 Task: Font style For heading Use Aparajita with Light dark cornflower blue 2 colour & bold. font size for heading '28 Pt. 'Change the font style of data to Arial Narrowand font size to  9 Pt. Change the alignment of both headline & data to  Align bottom. In the sheet  auditingSalesByProduct_2022
Action: Mouse moved to (53, 133)
Screenshot: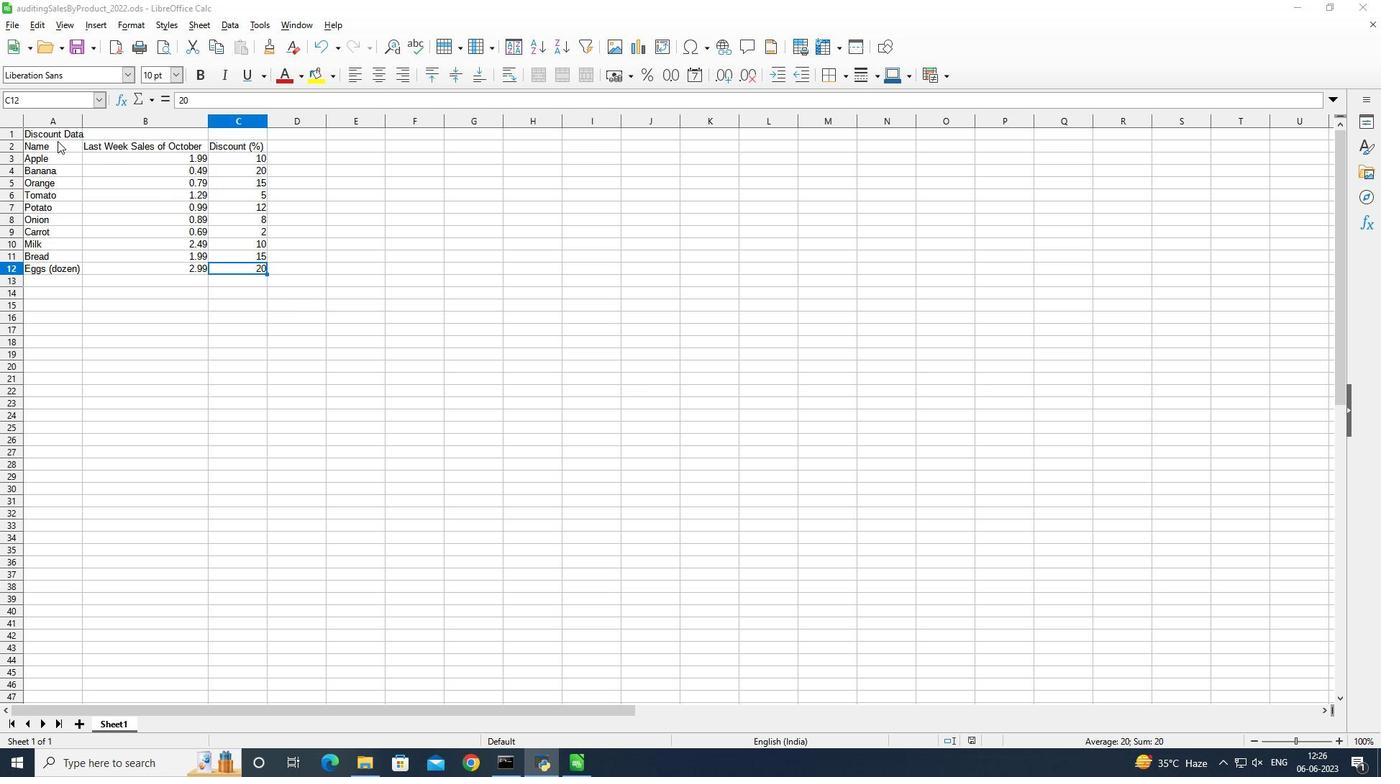 
Action: Mouse pressed left at (53, 133)
Screenshot: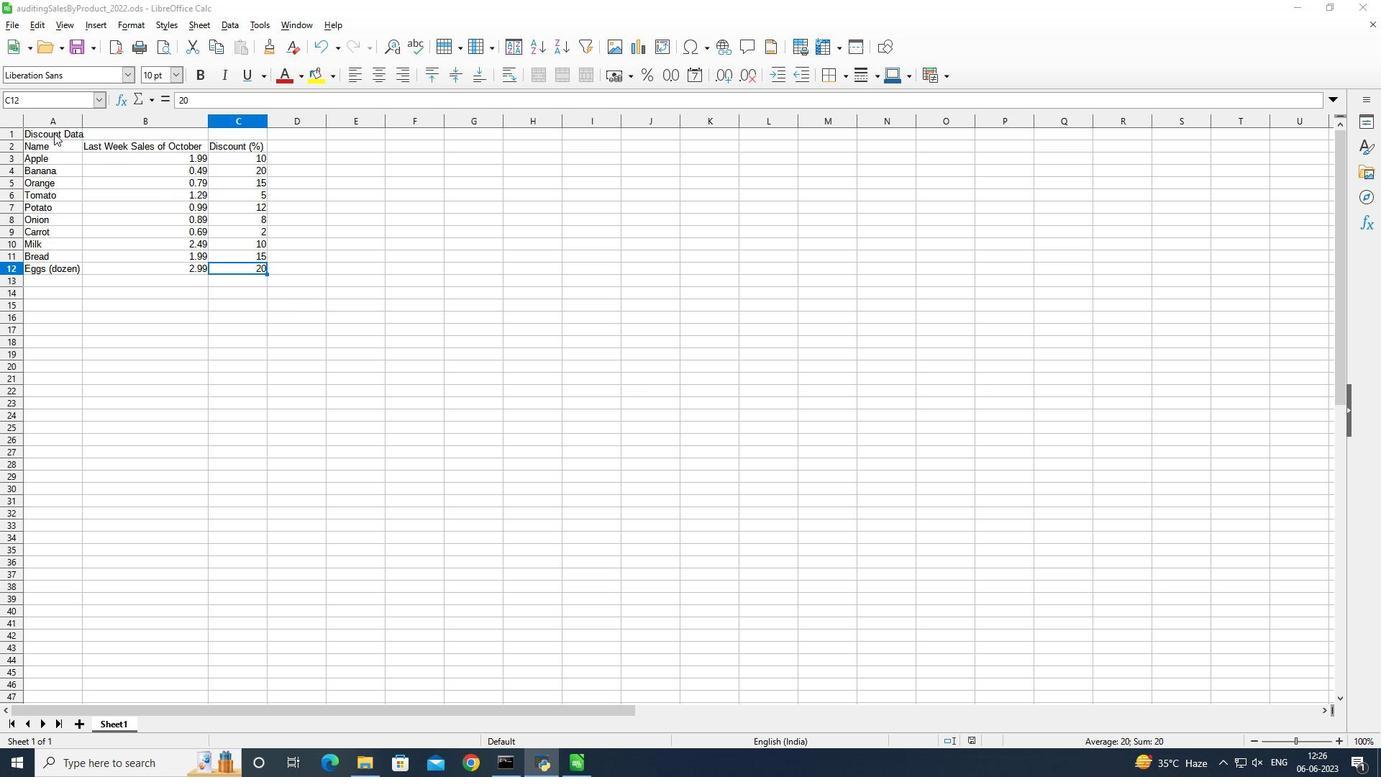 
Action: Mouse moved to (133, 78)
Screenshot: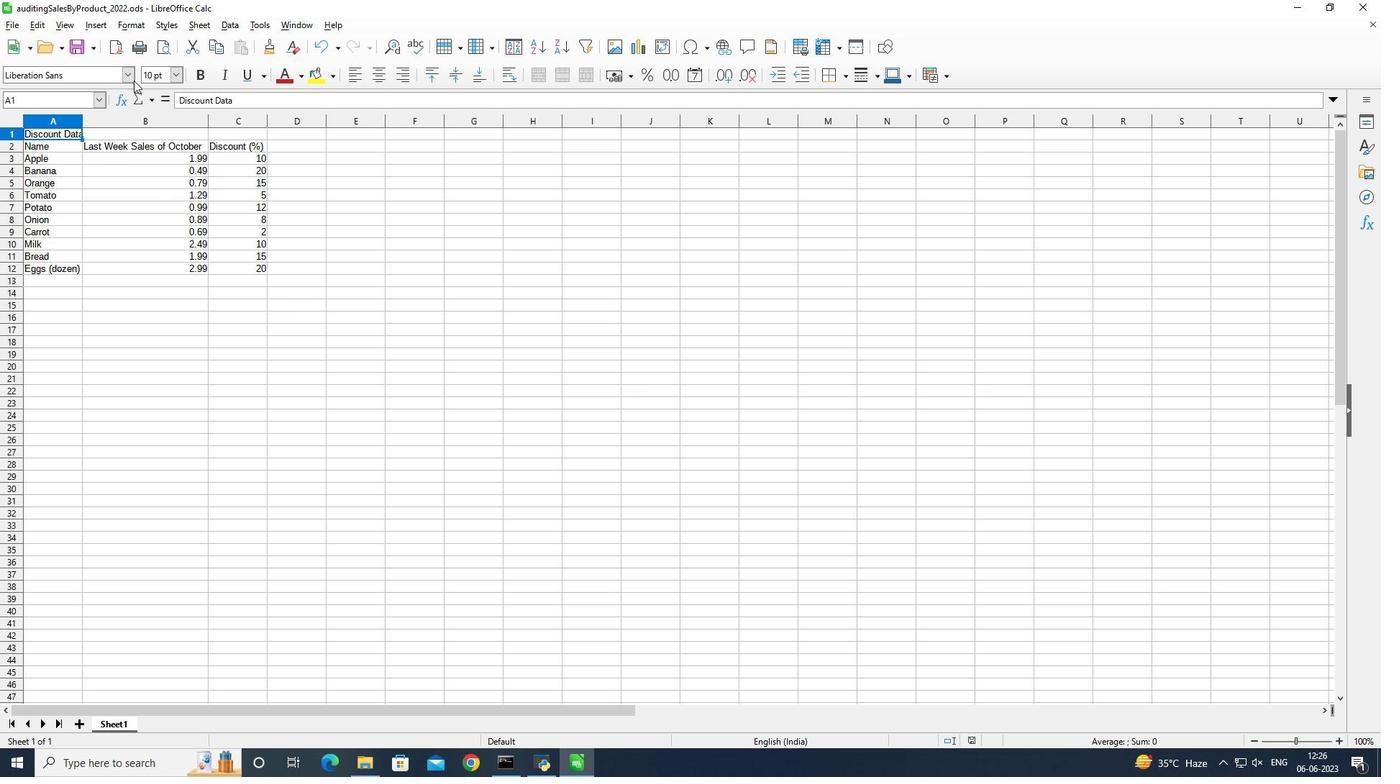 
Action: Mouse pressed left at (133, 78)
Screenshot: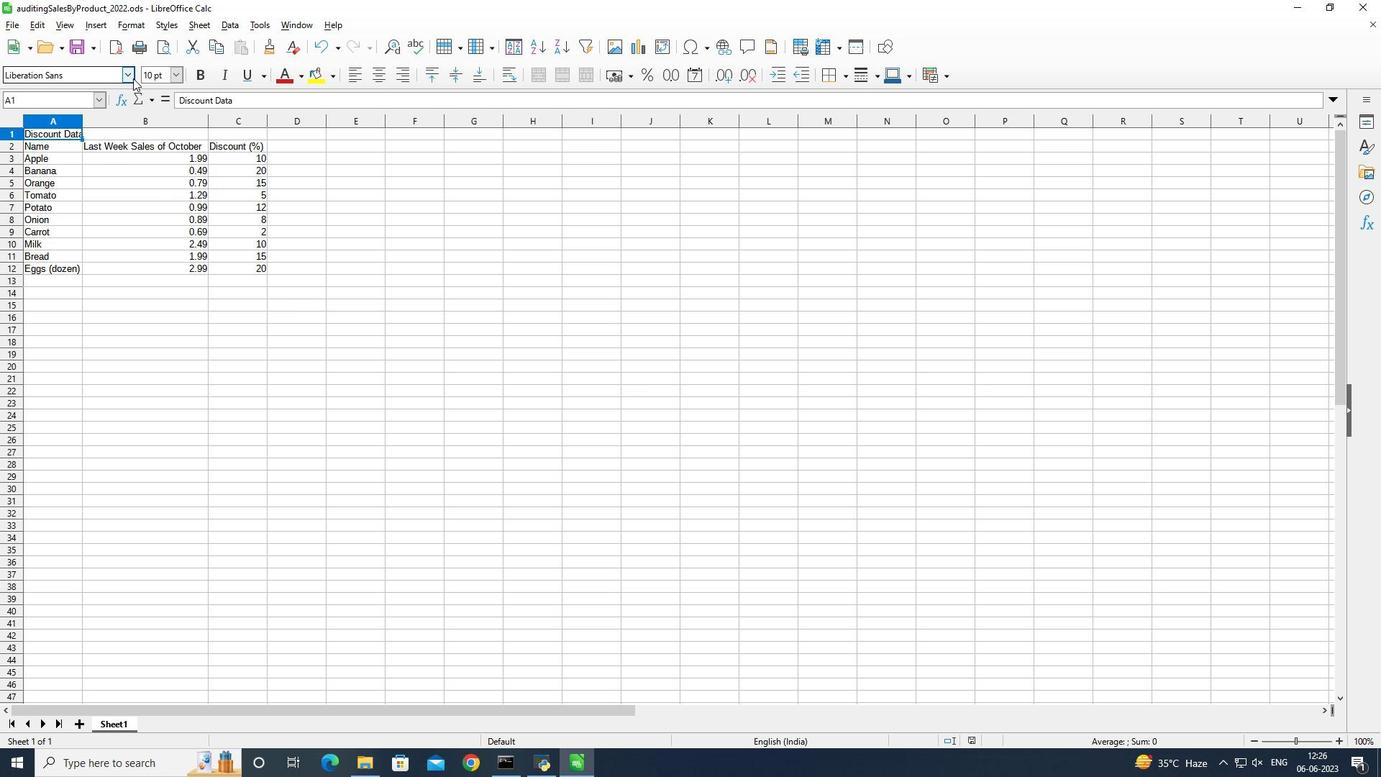 
Action: Key pressed aparajita<Key.enter>
Screenshot: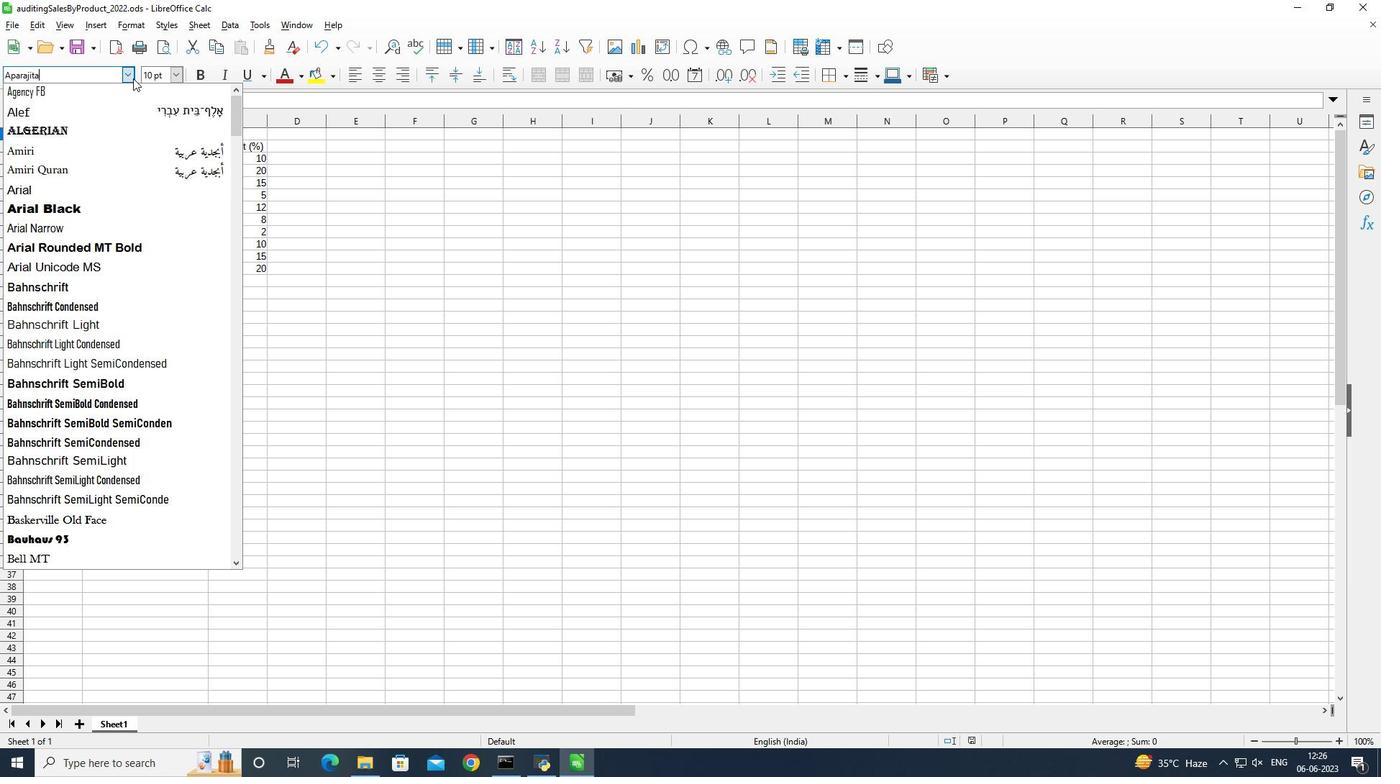 
Action: Mouse moved to (300, 75)
Screenshot: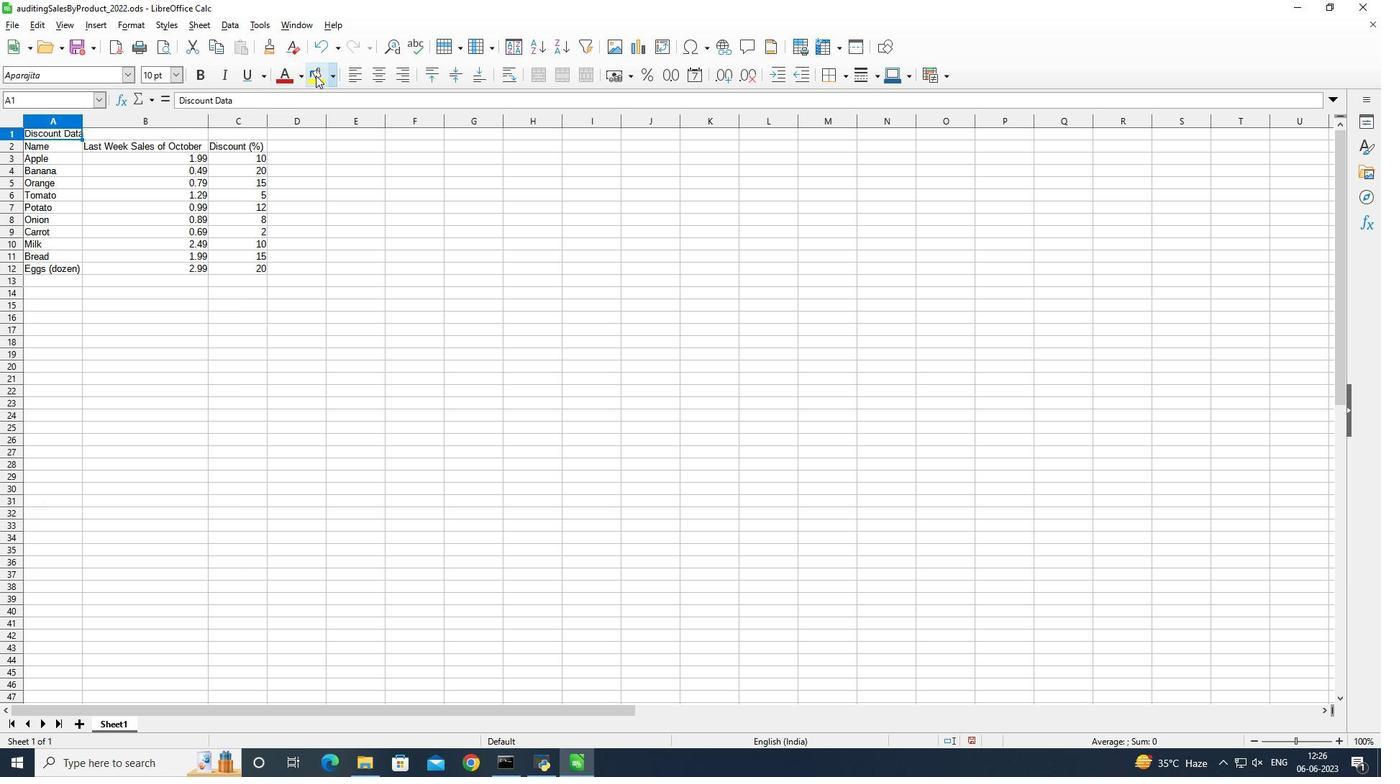 
Action: Mouse pressed left at (300, 75)
Screenshot: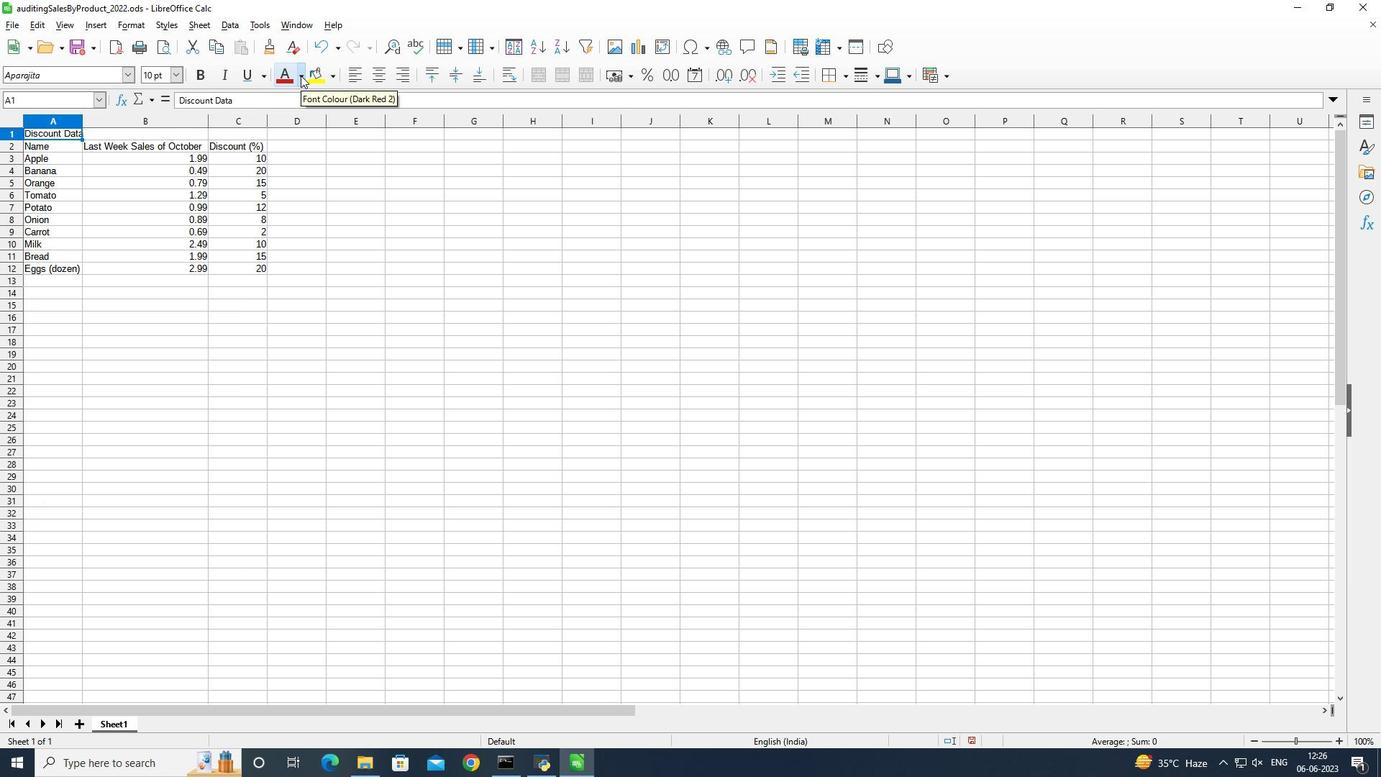 
Action: Mouse moved to (383, 249)
Screenshot: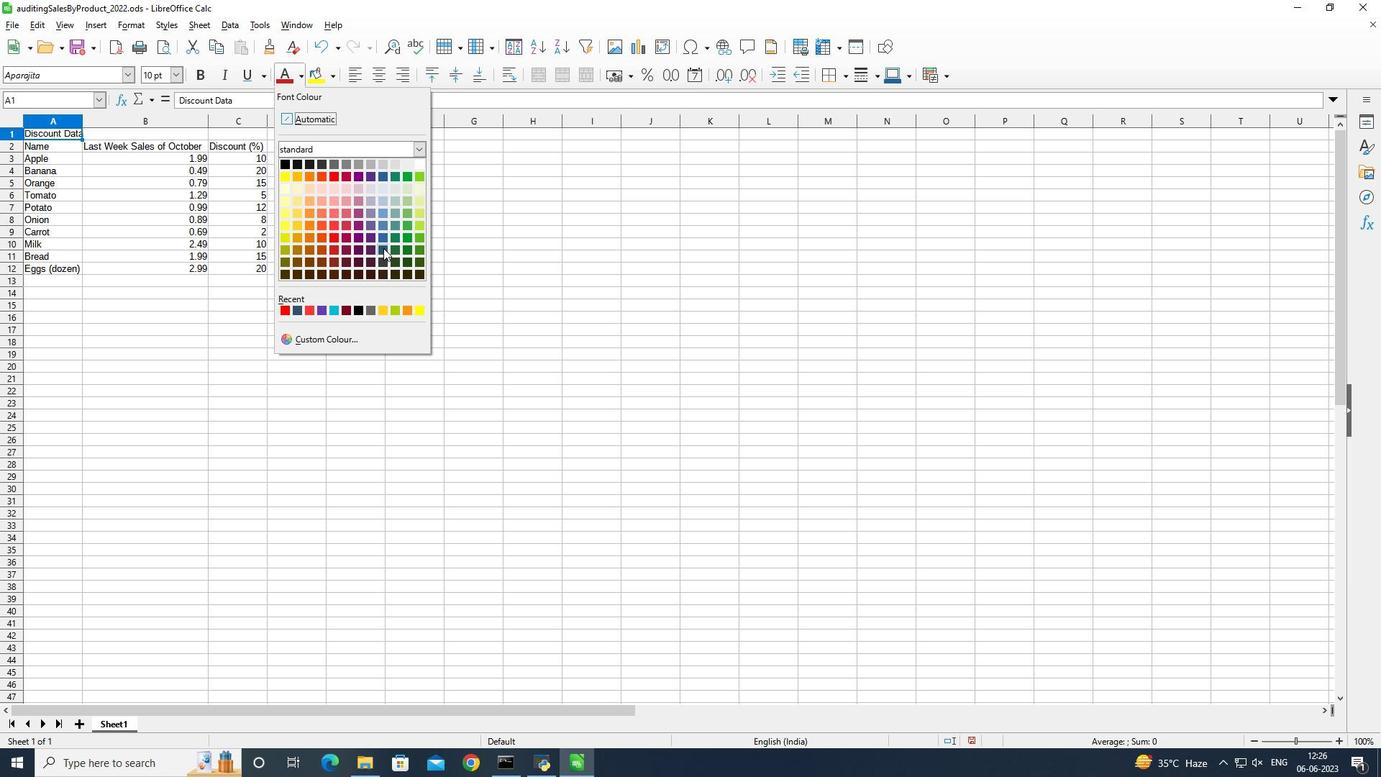 
Action: Mouse pressed left at (383, 249)
Screenshot: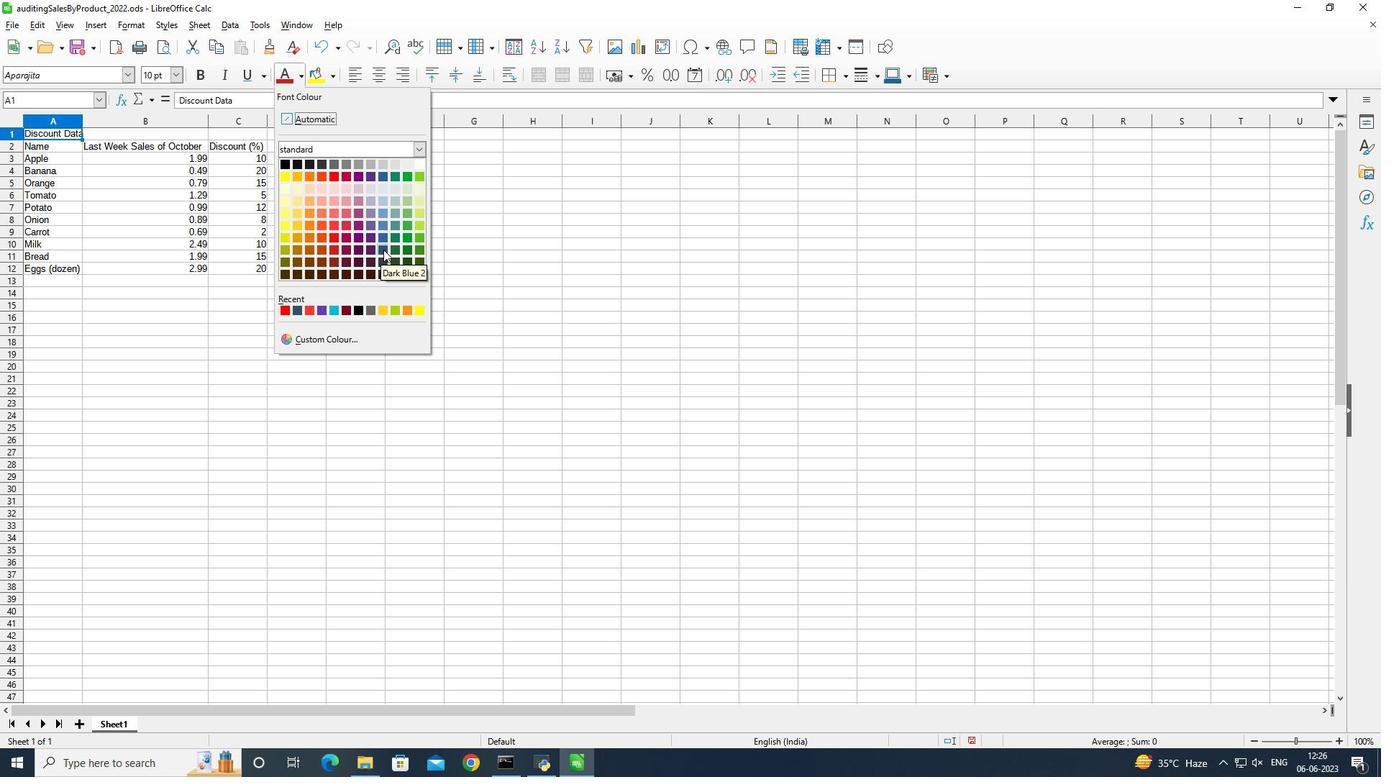 
Action: Mouse moved to (174, 75)
Screenshot: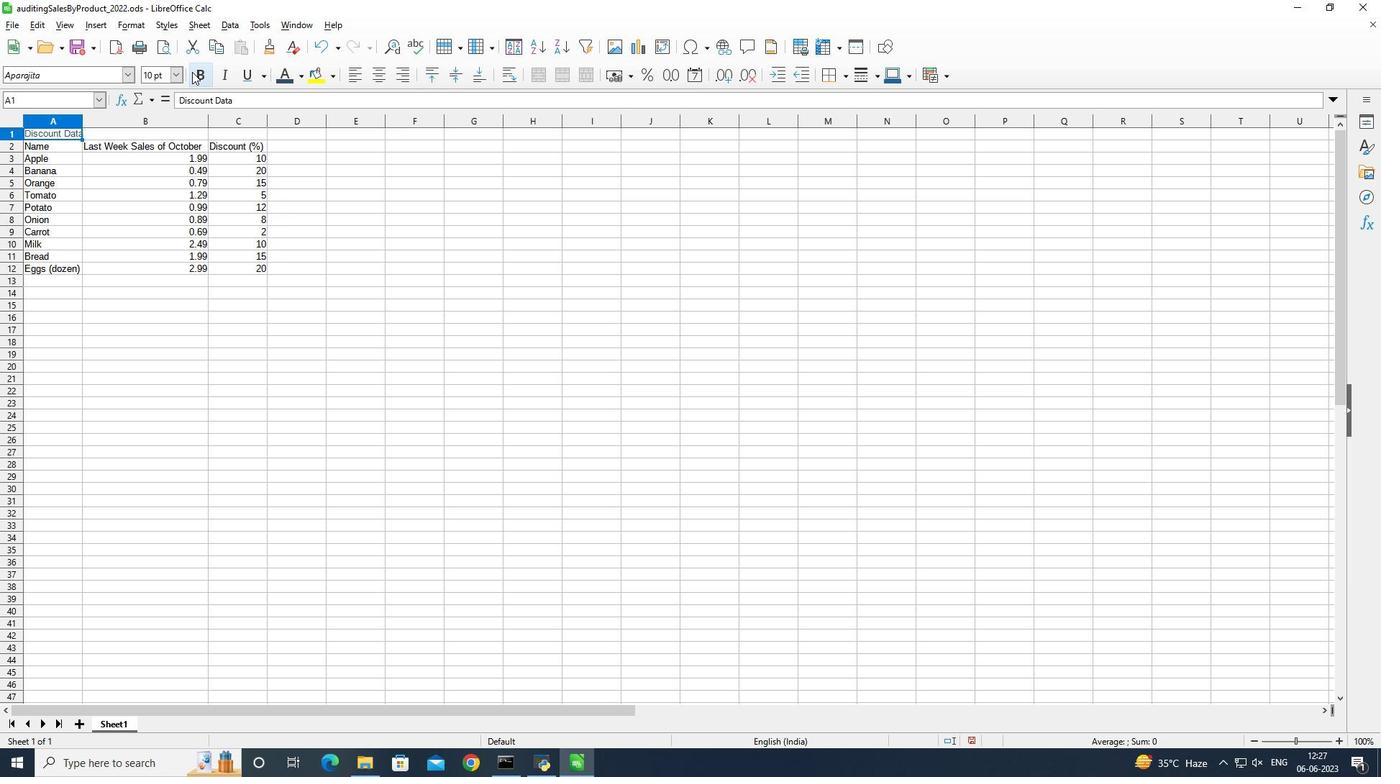 
Action: Mouse pressed left at (174, 75)
Screenshot: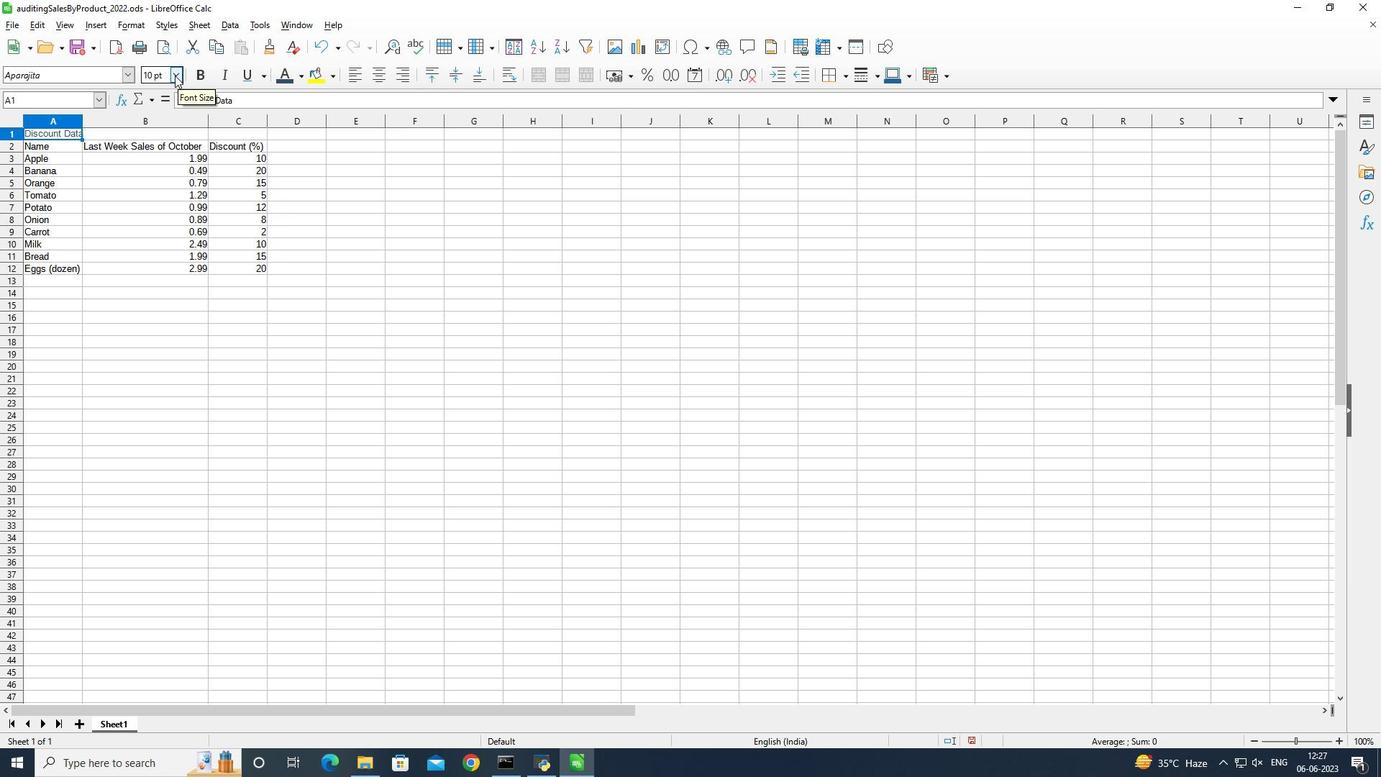 
Action: Mouse moved to (174, 75)
Screenshot: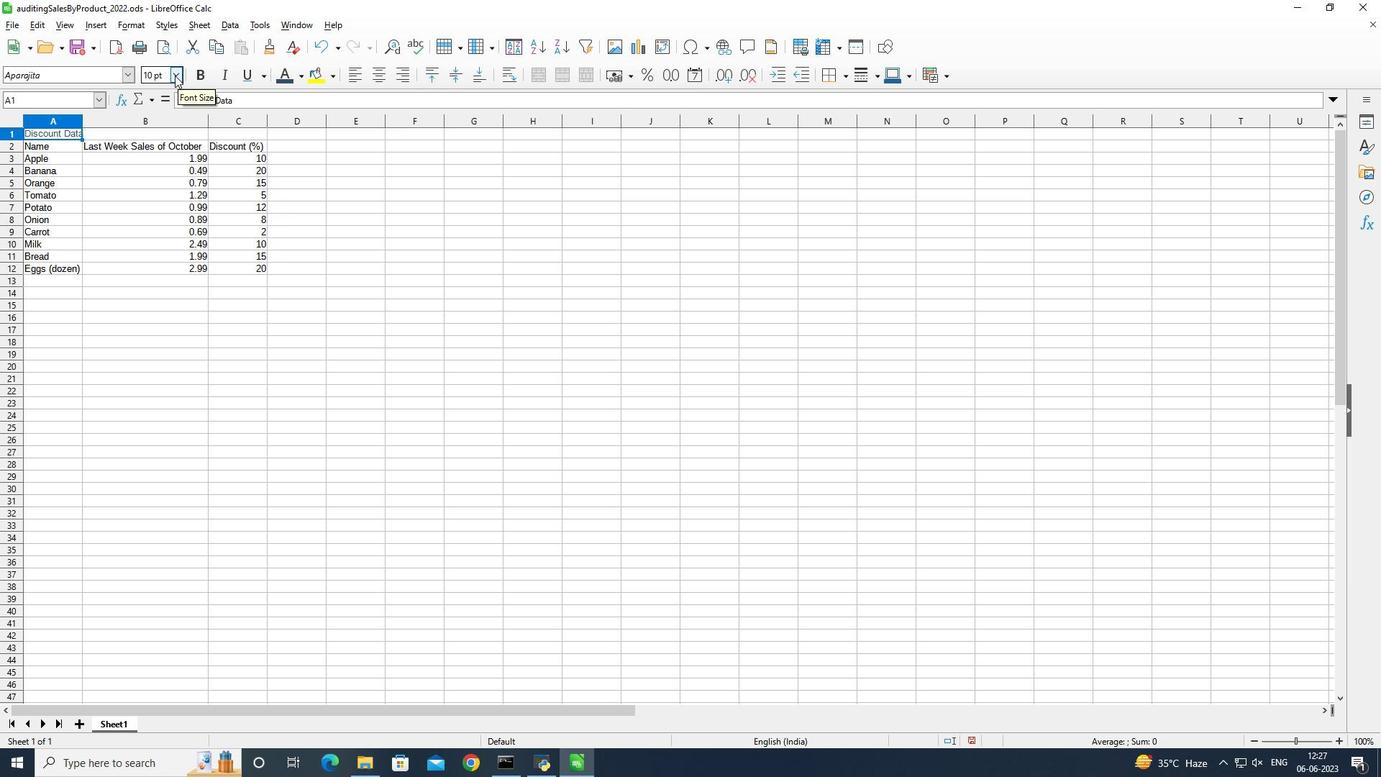 
Action: Mouse pressed left at (174, 75)
Screenshot: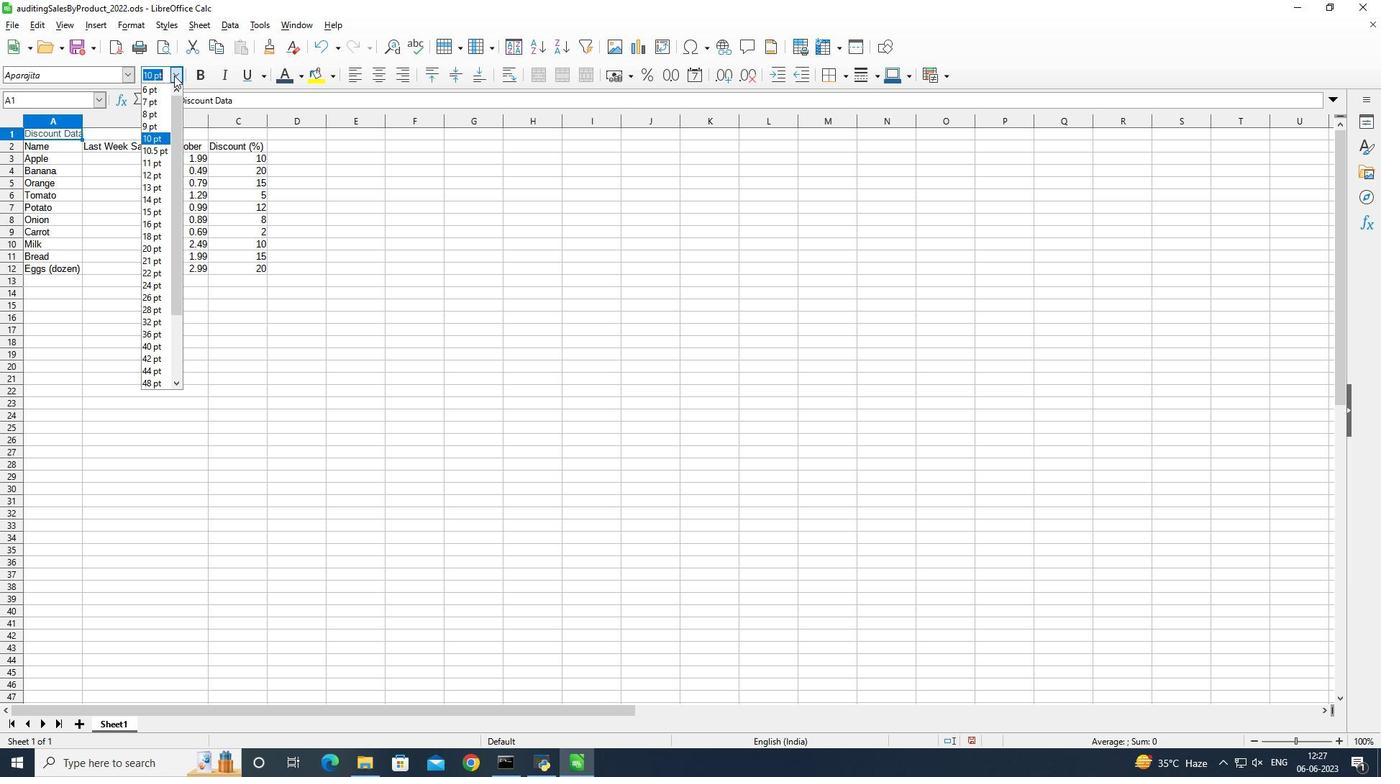 
Action: Mouse moved to (198, 73)
Screenshot: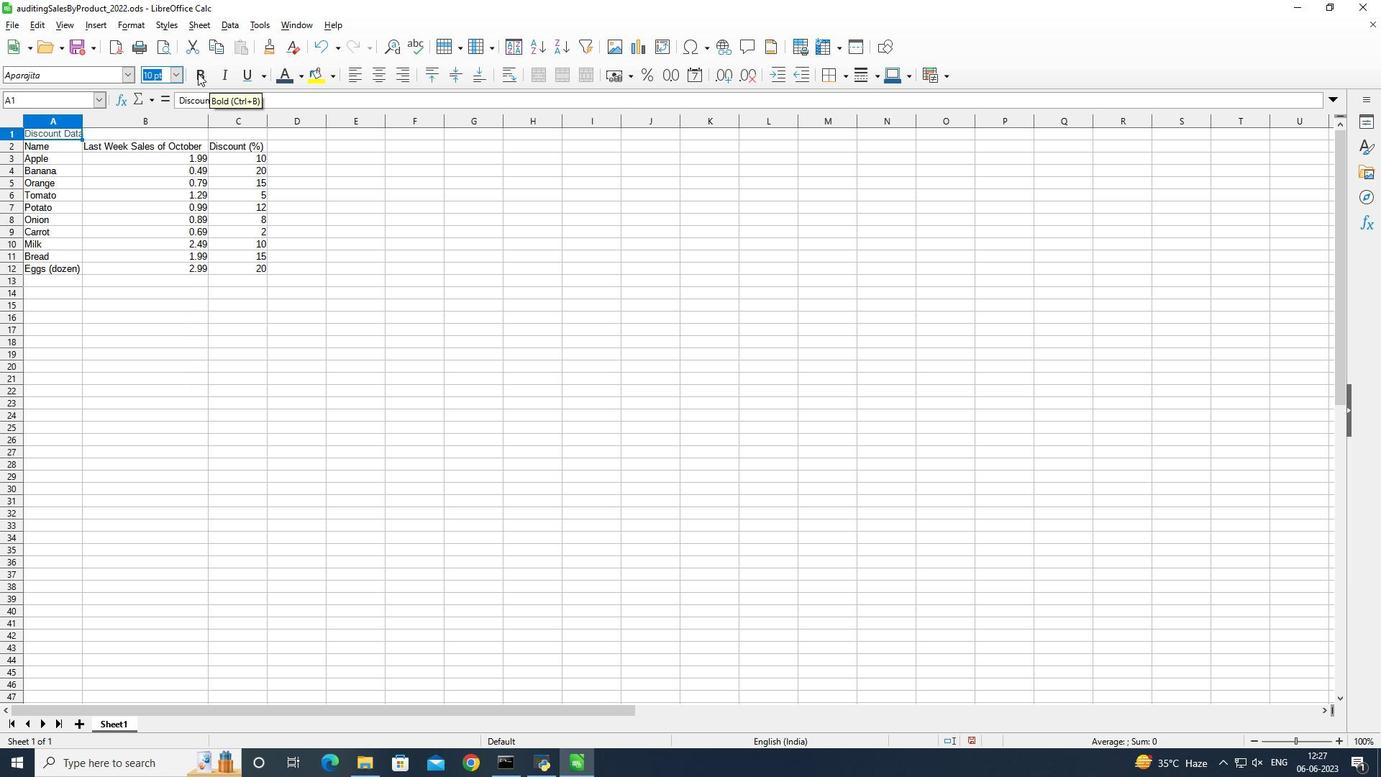 
Action: Mouse pressed left at (198, 73)
Screenshot: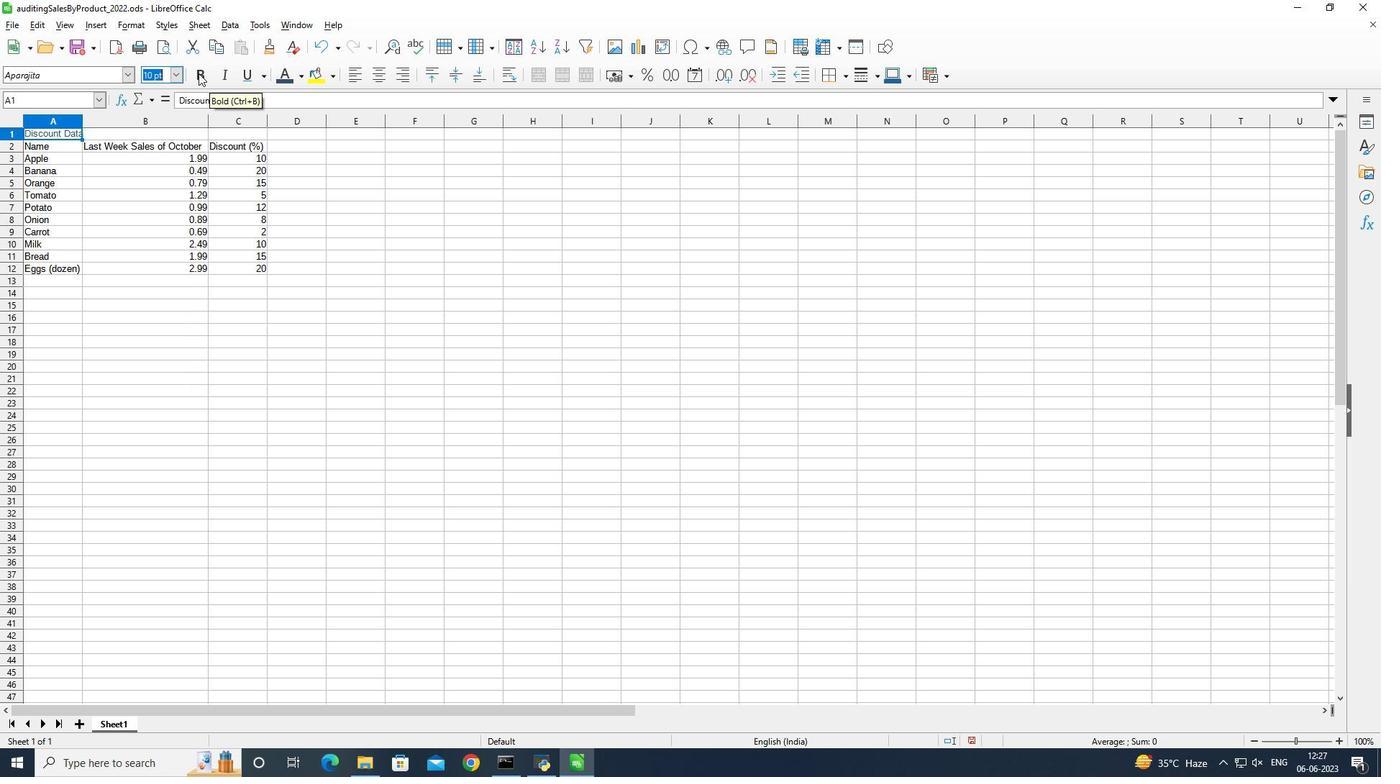 
Action: Mouse moved to (175, 77)
Screenshot: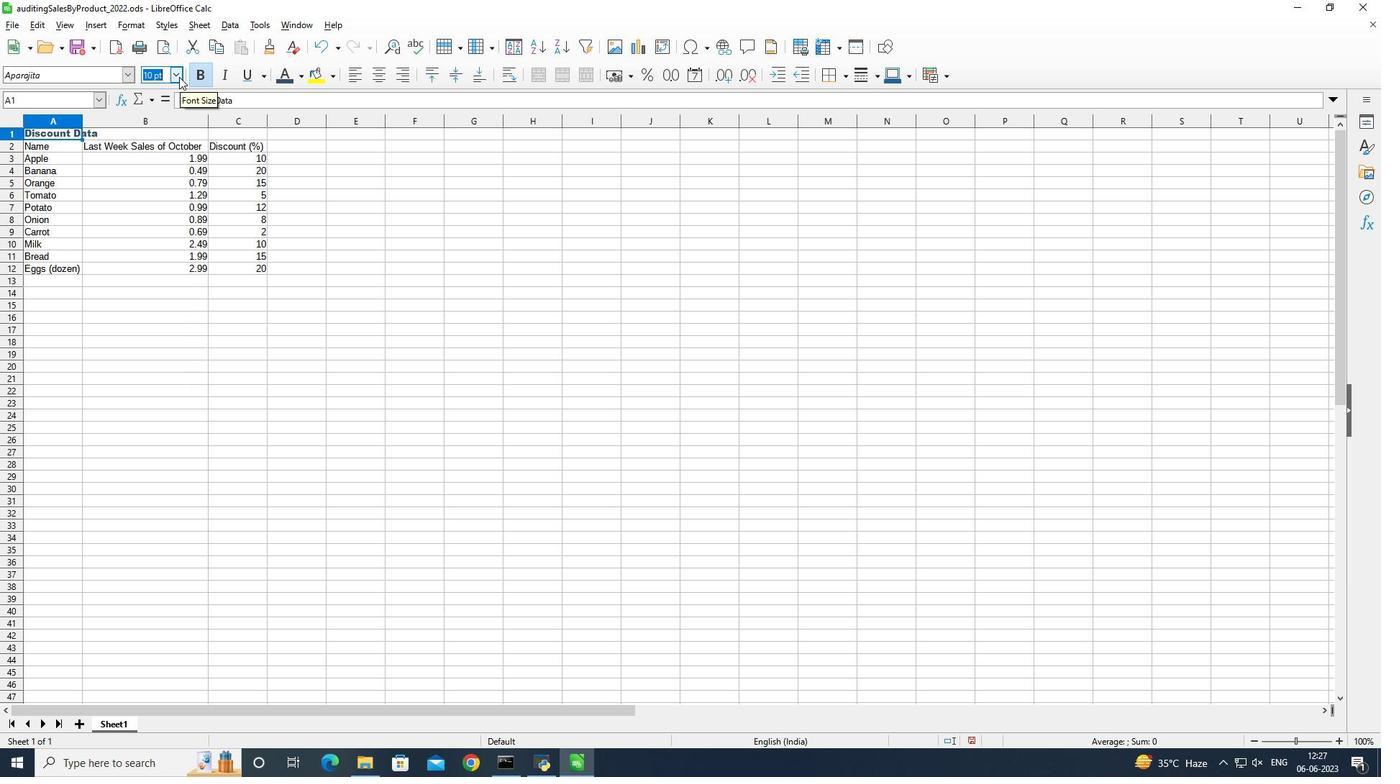 
Action: Mouse pressed left at (175, 77)
Screenshot: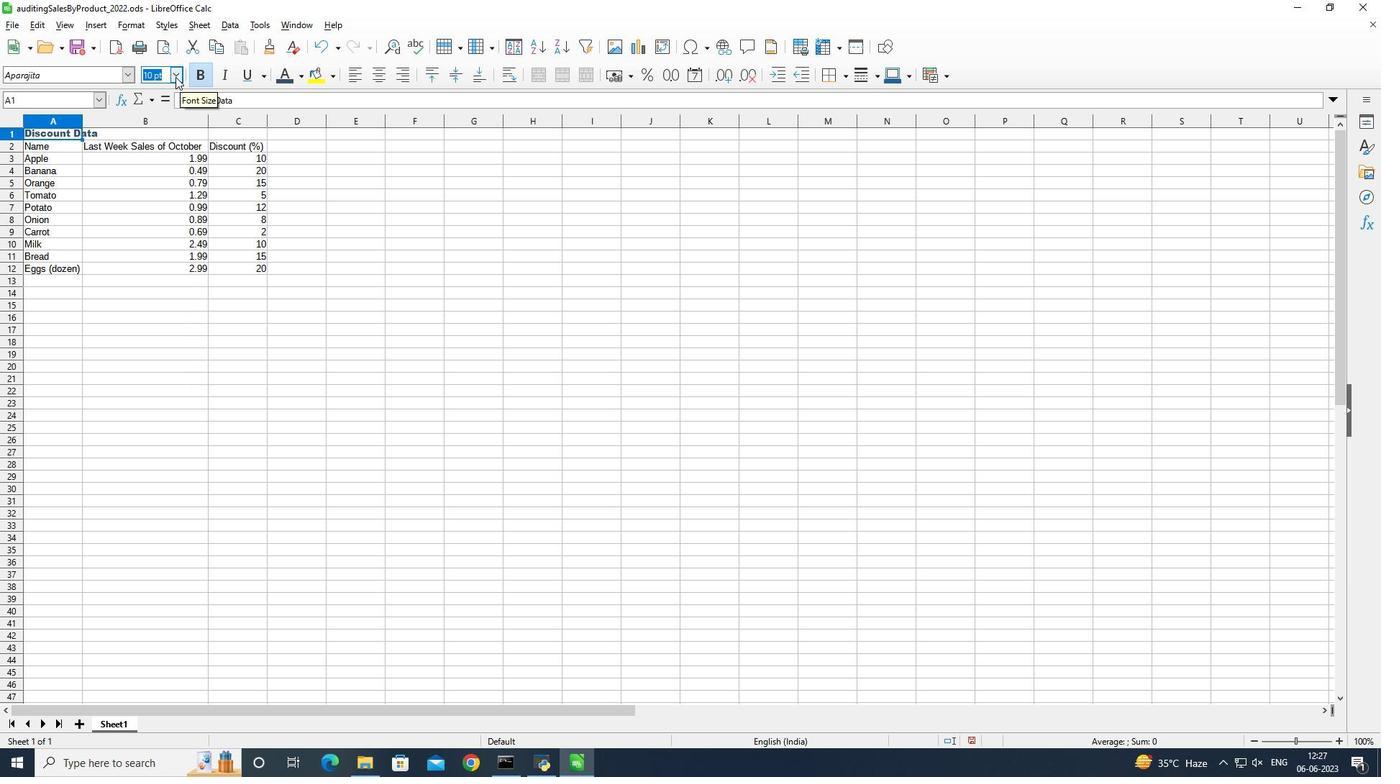 
Action: Mouse moved to (160, 316)
Screenshot: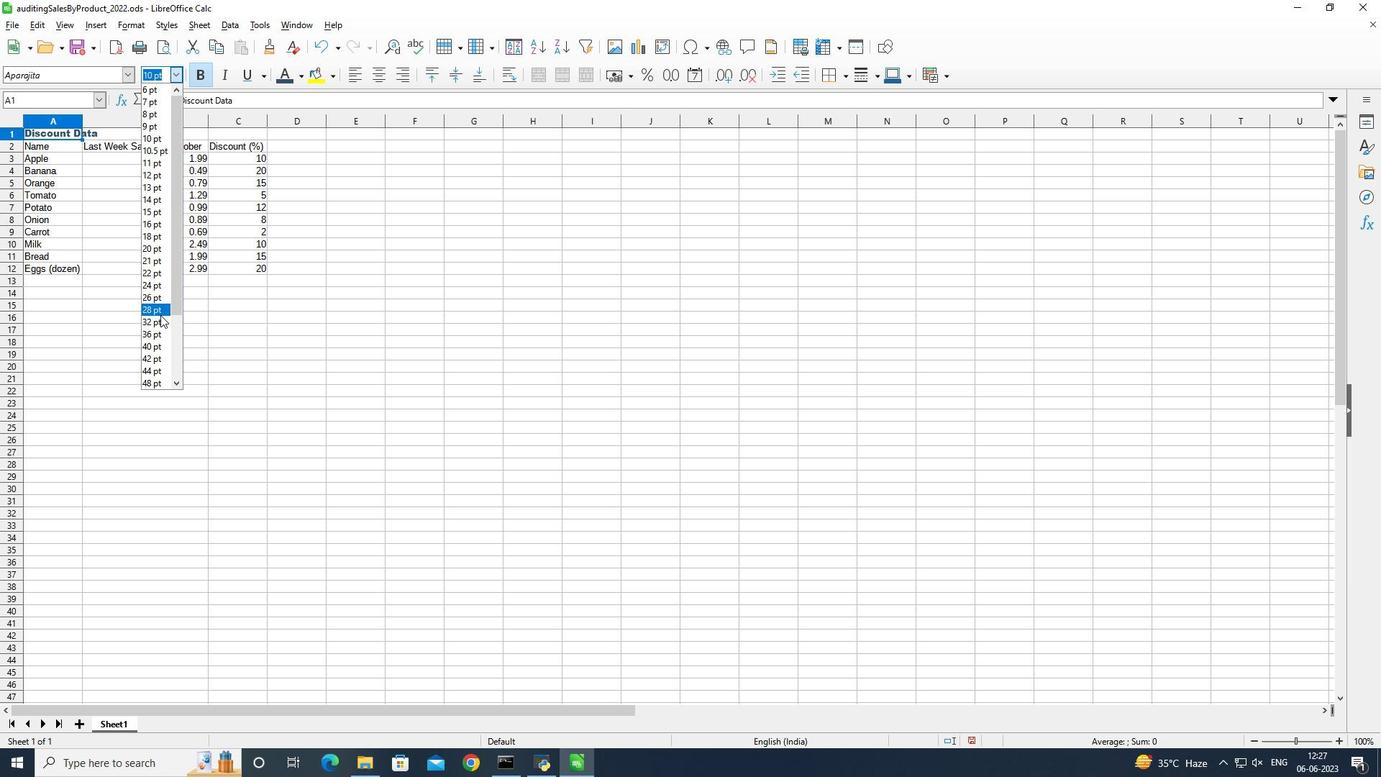 
Action: Mouse pressed left at (160, 316)
Screenshot: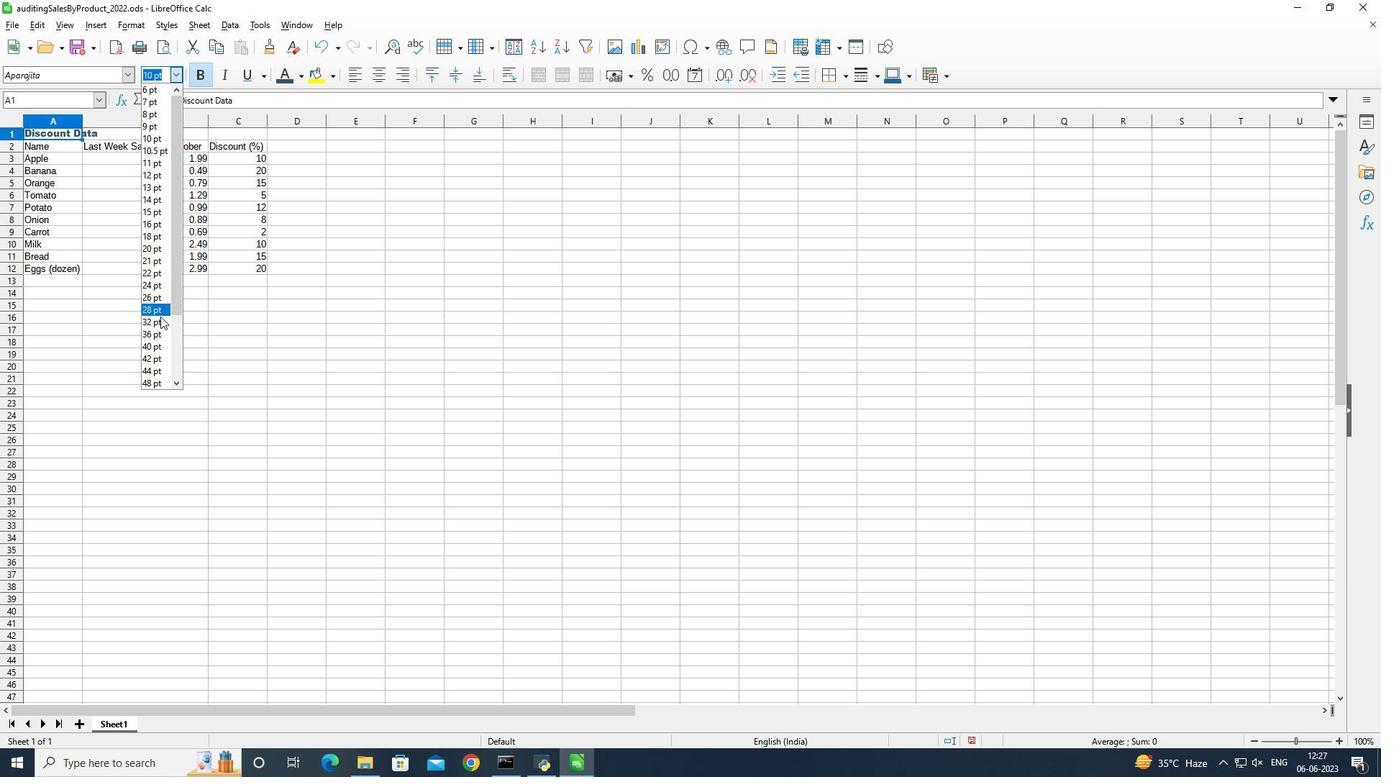
Action: Mouse moved to (68, 144)
Screenshot: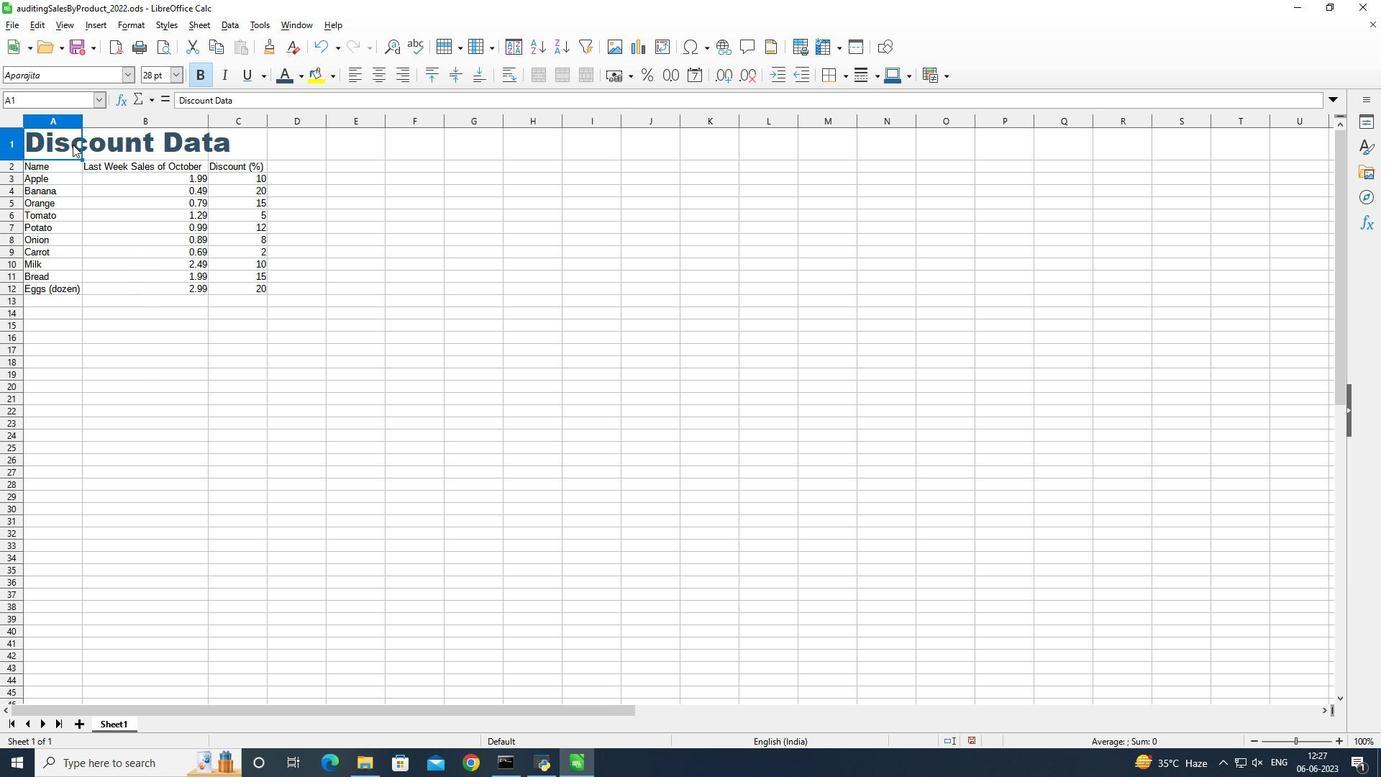 
Action: Mouse pressed left at (68, 144)
Screenshot: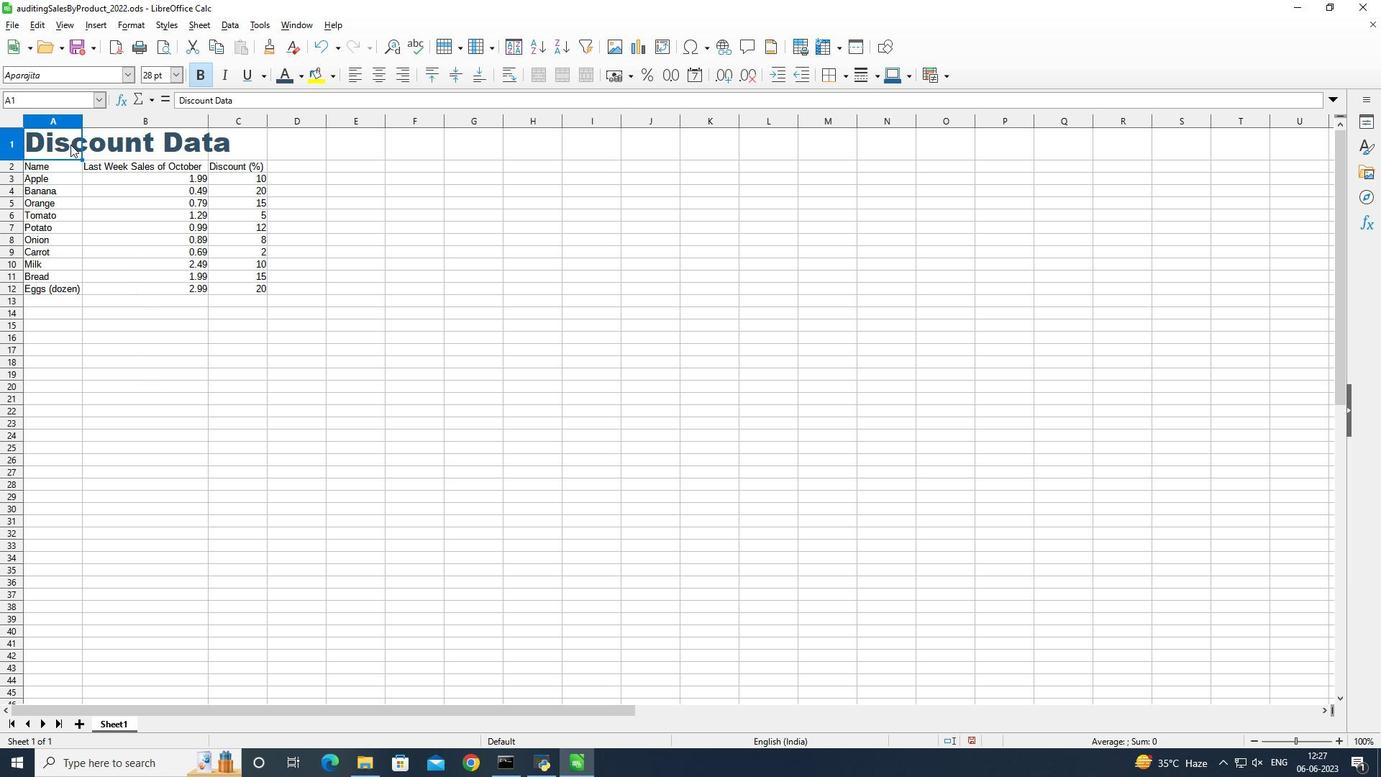 
Action: Mouse moved to (564, 75)
Screenshot: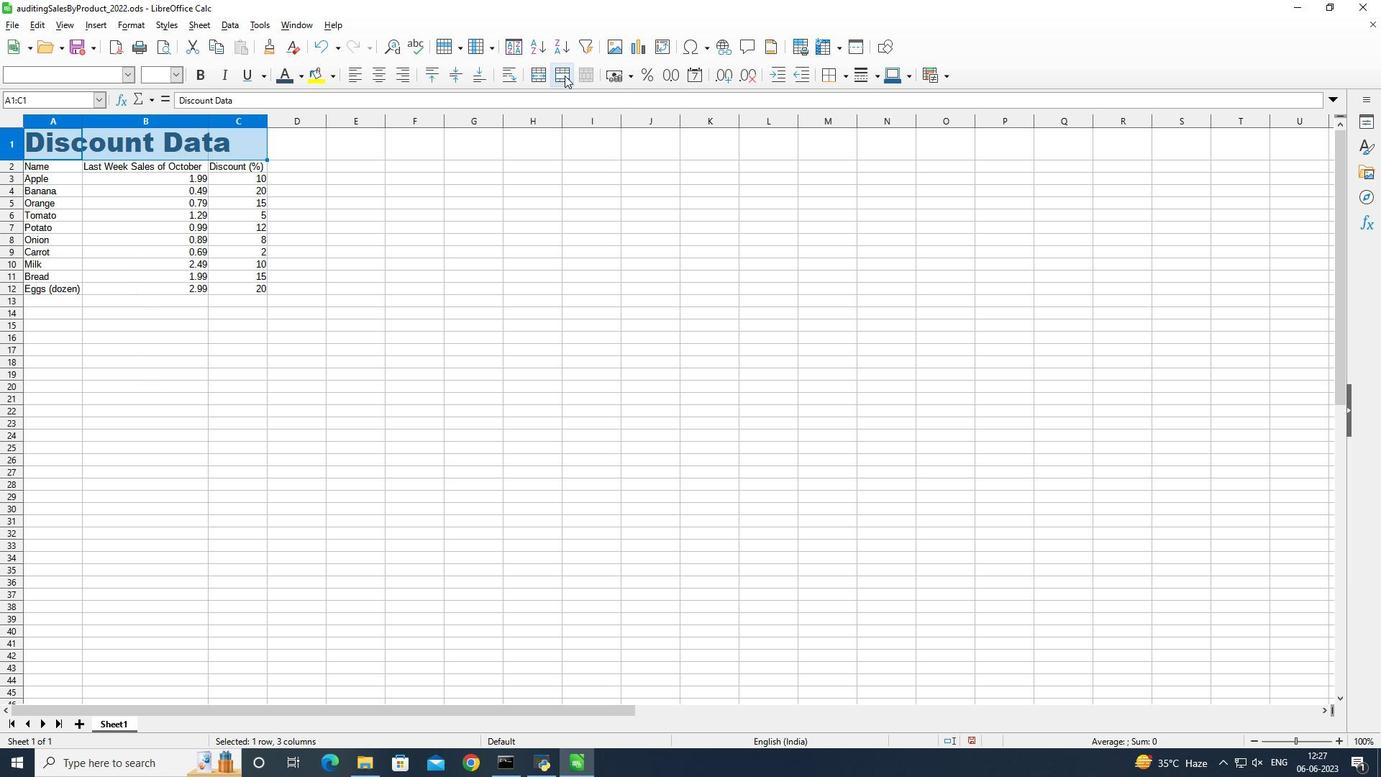 
Action: Mouse pressed left at (564, 75)
Screenshot: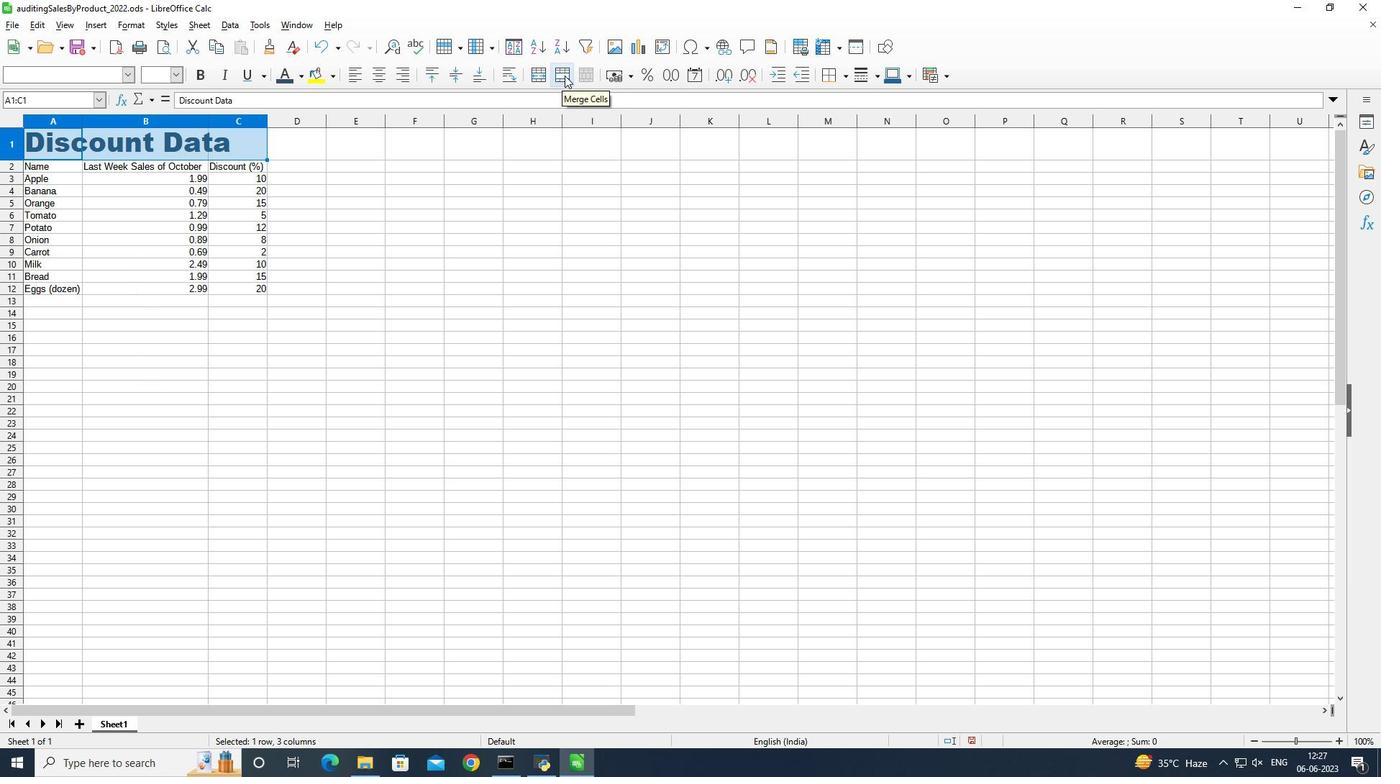 
Action: Mouse moved to (62, 169)
Screenshot: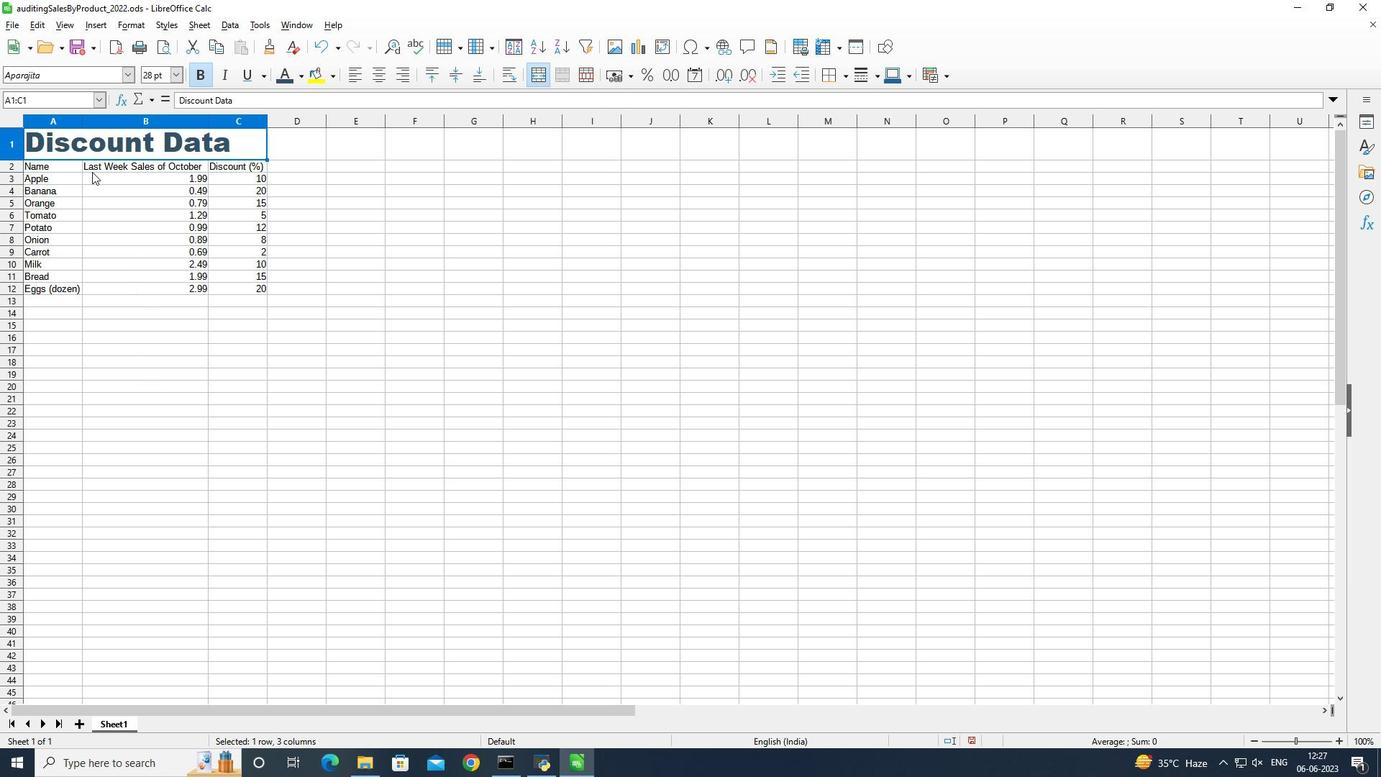 
Action: Mouse pressed left at (62, 169)
Screenshot: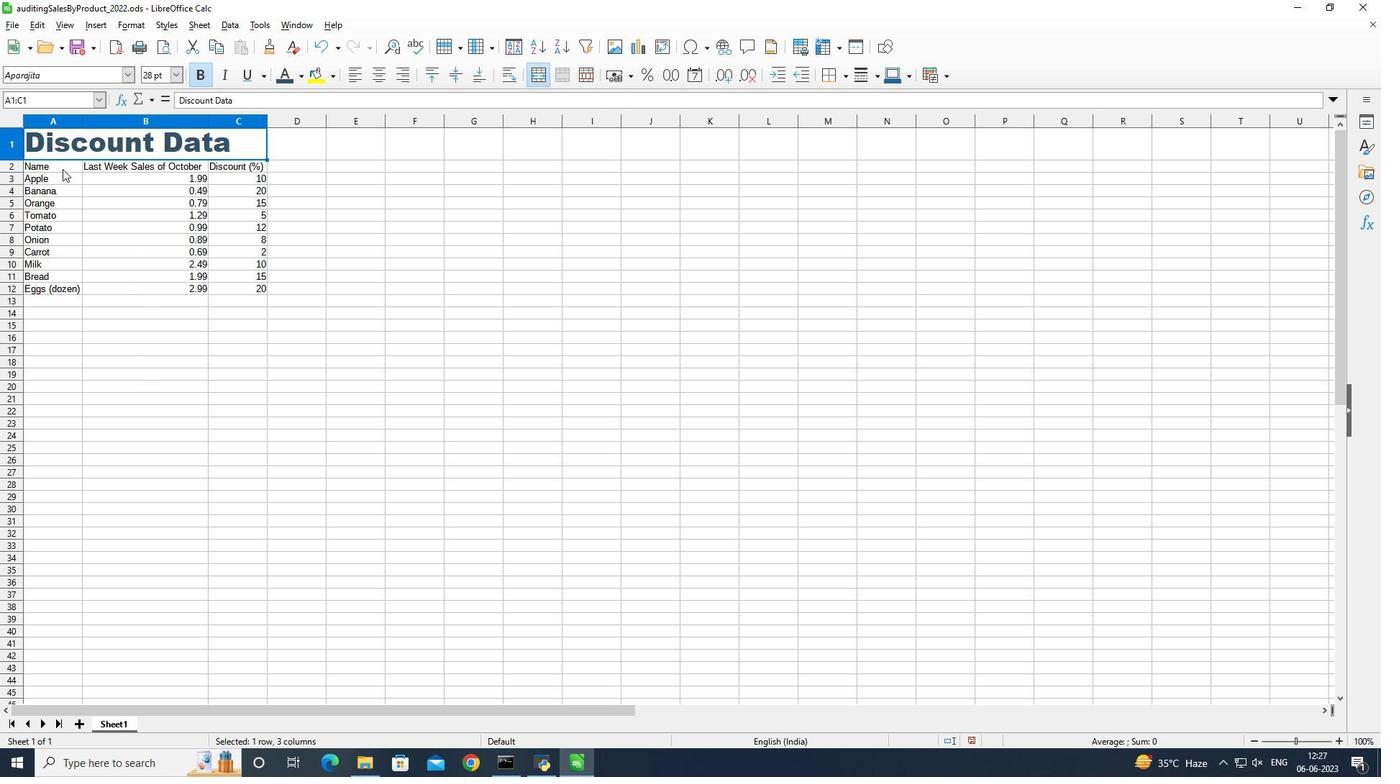 
Action: Mouse moved to (61, 167)
Screenshot: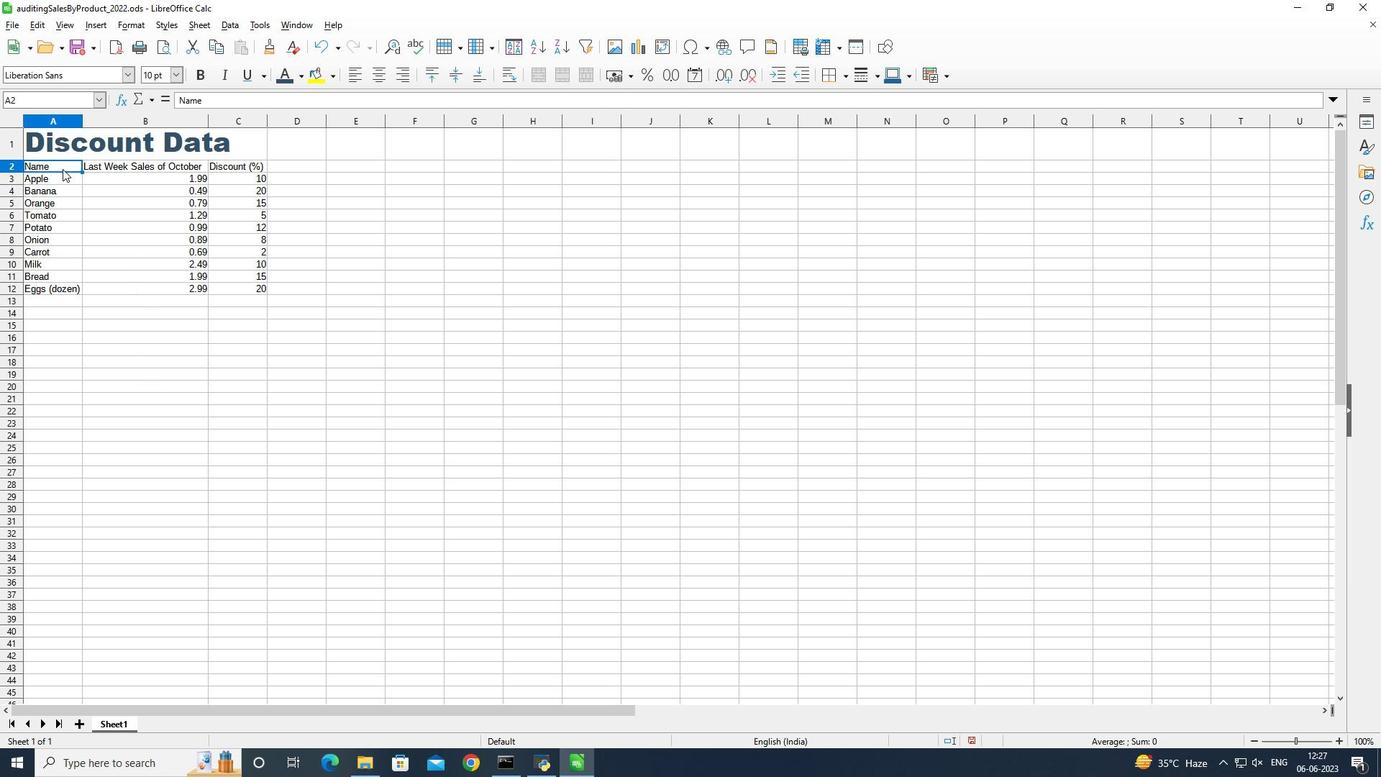 
Action: Mouse pressed left at (61, 167)
Screenshot: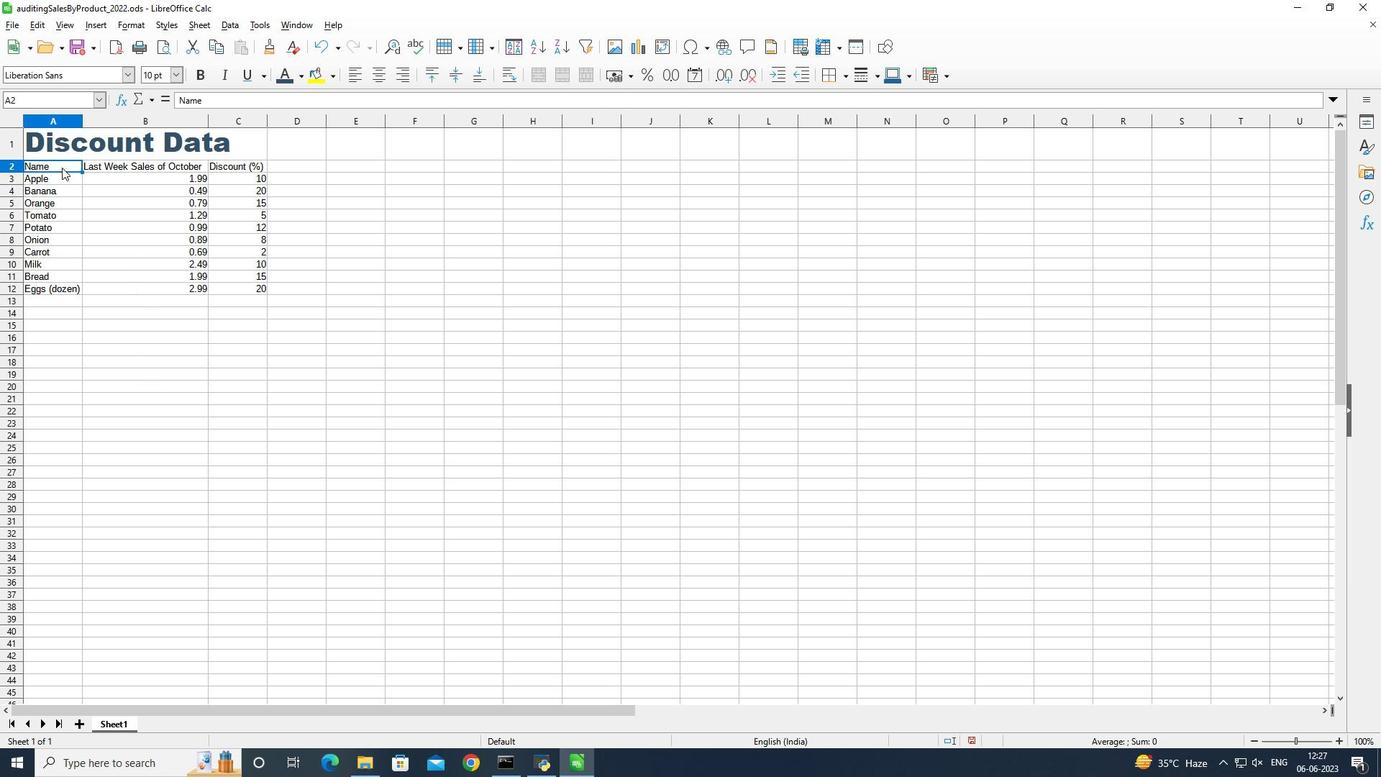 
Action: Mouse moved to (123, 69)
Screenshot: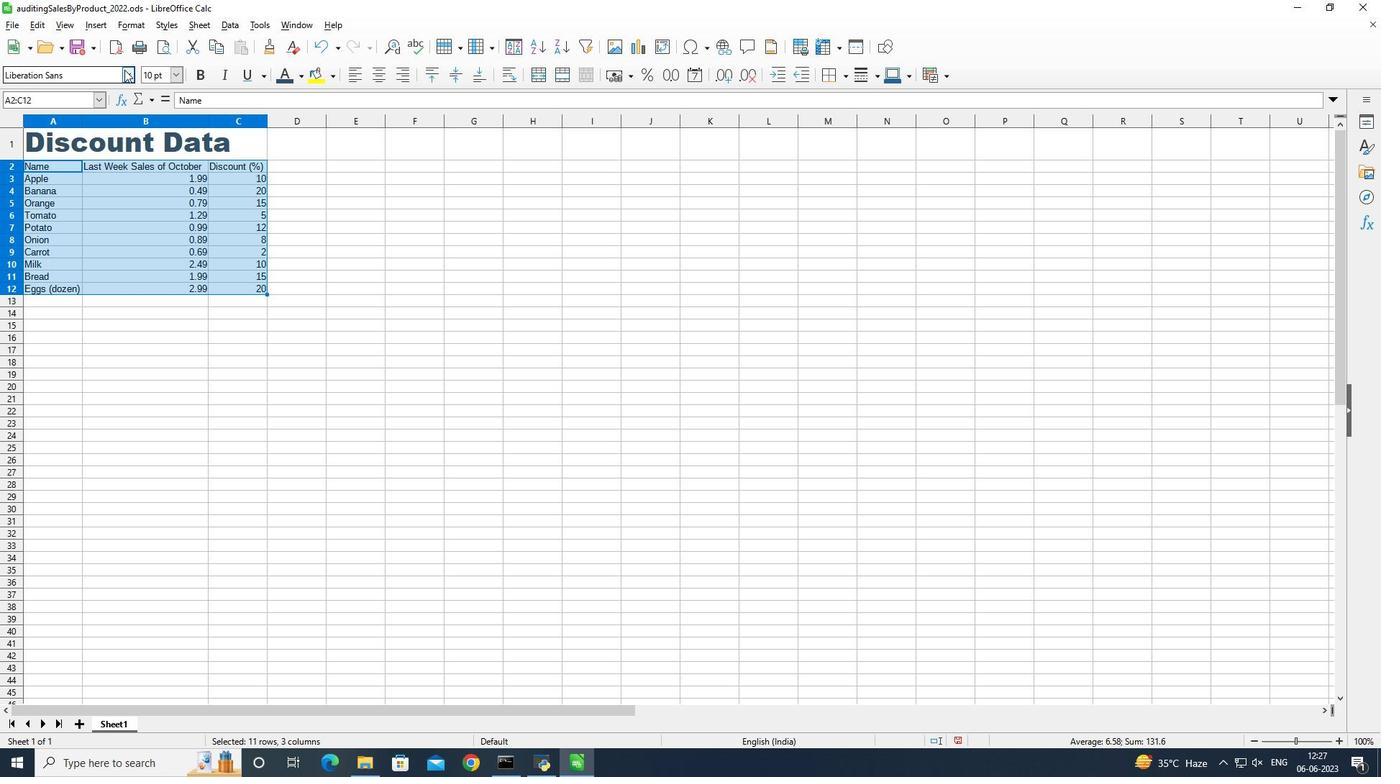 
Action: Mouse pressed left at (123, 69)
Screenshot: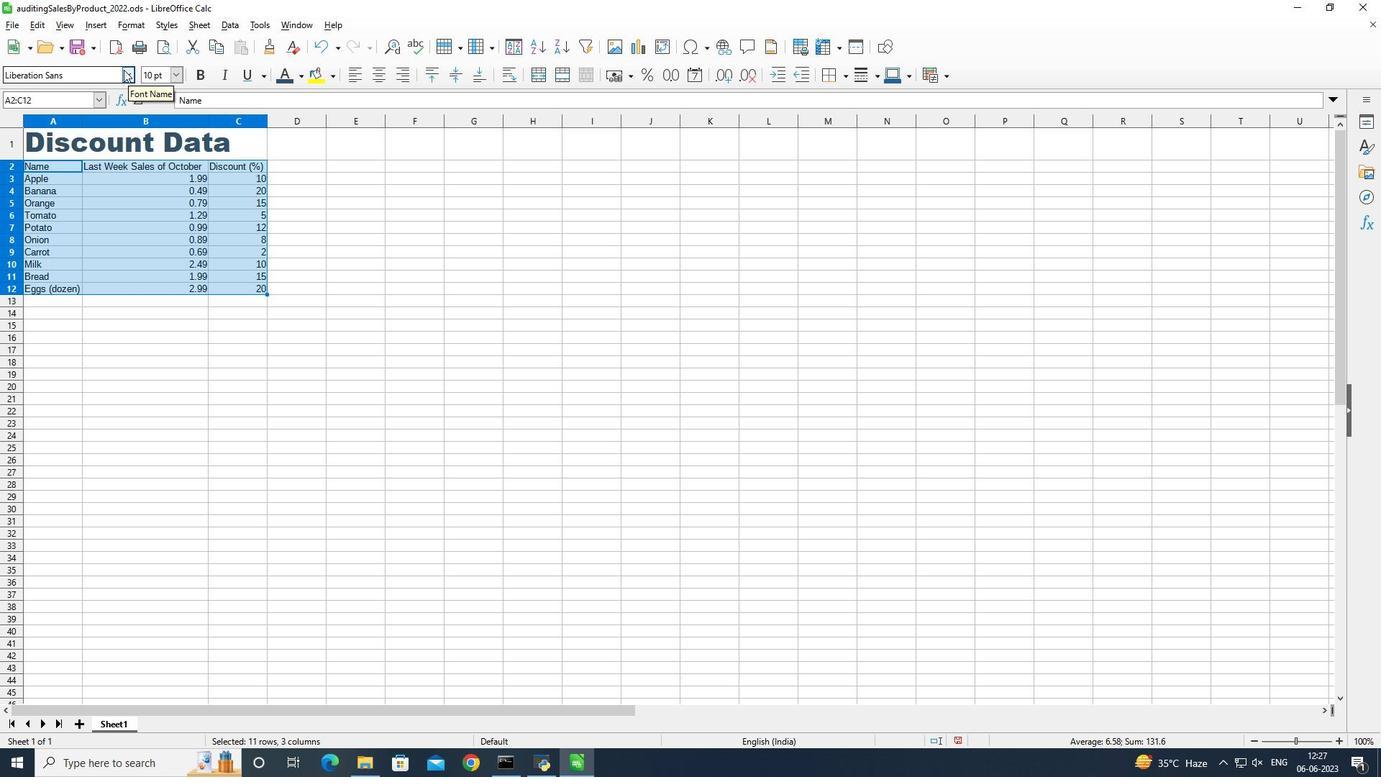 
Action: Mouse moved to (239, 137)
Screenshot: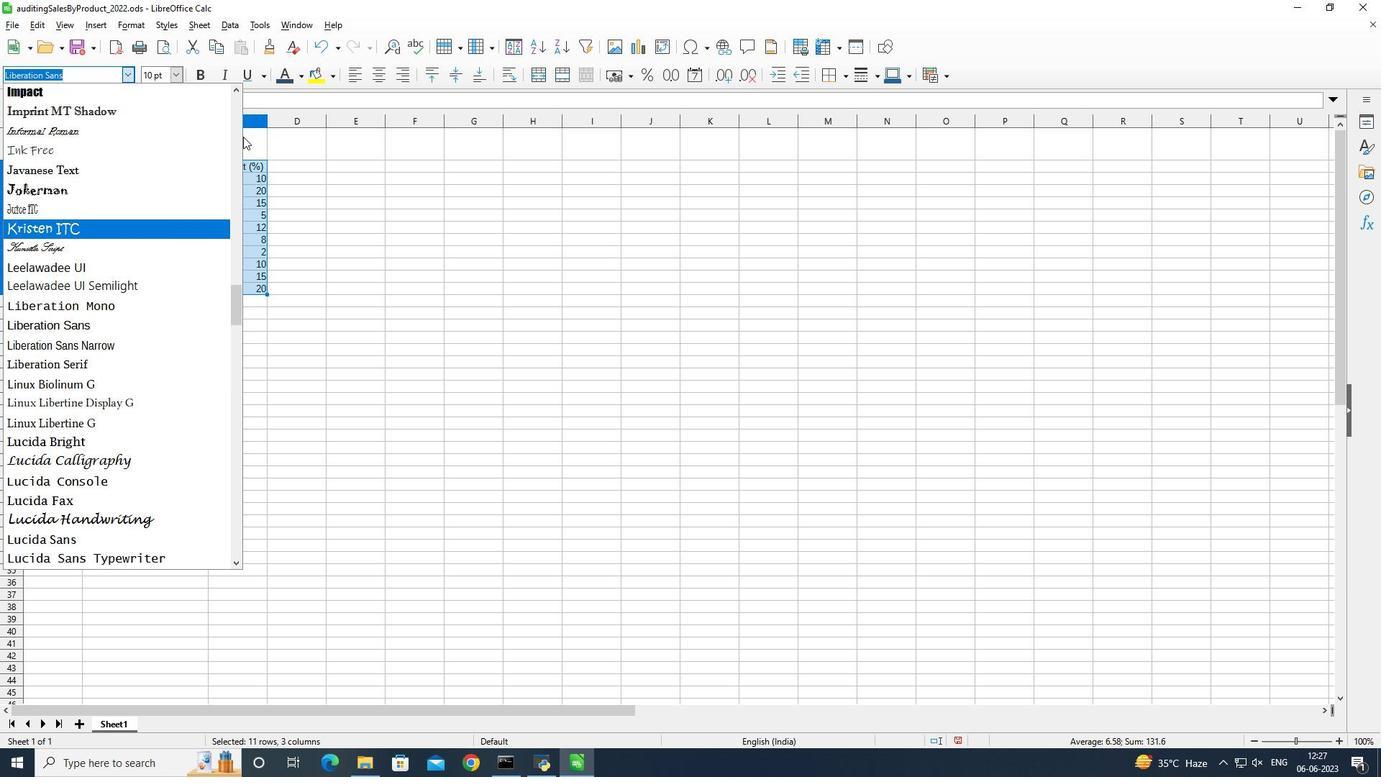 
Action: Mouse pressed left at (239, 137)
Screenshot: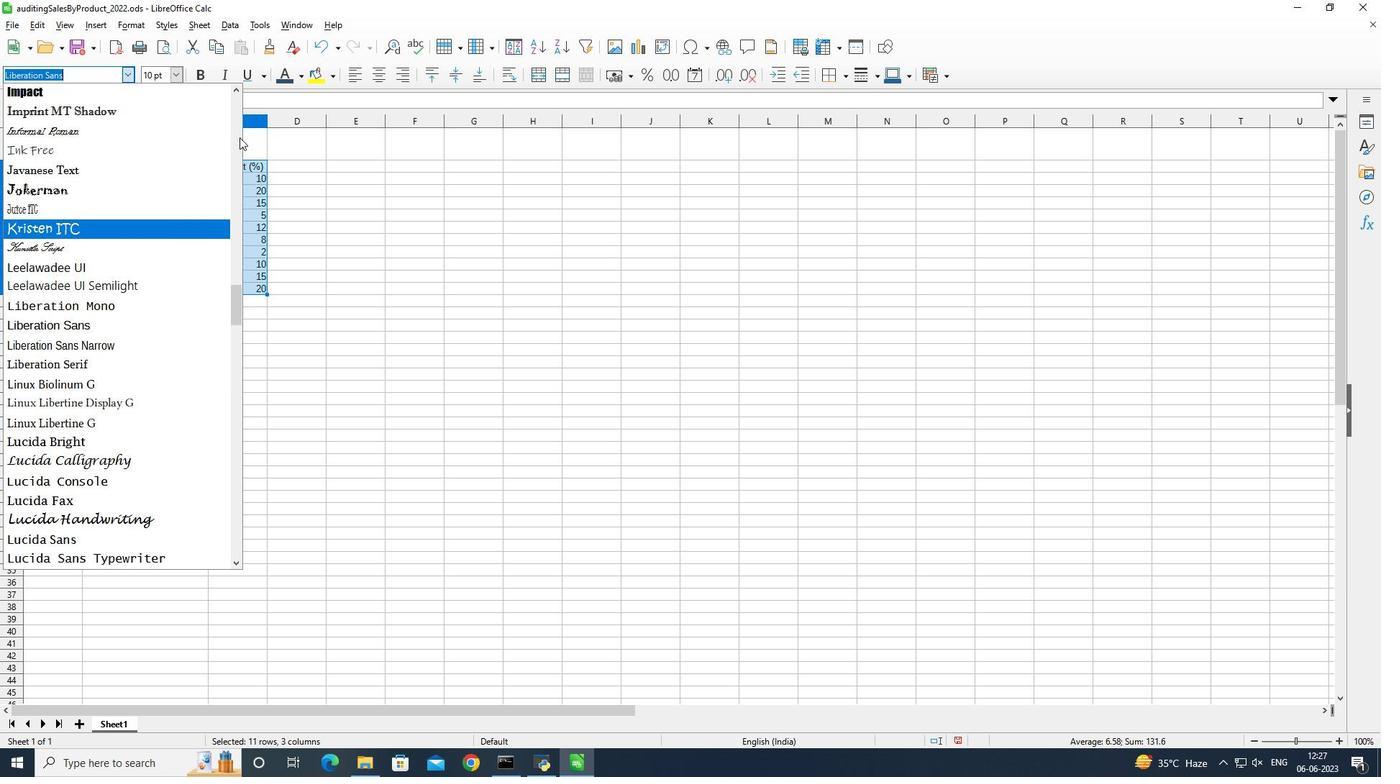 
Action: Mouse pressed left at (239, 137)
Screenshot: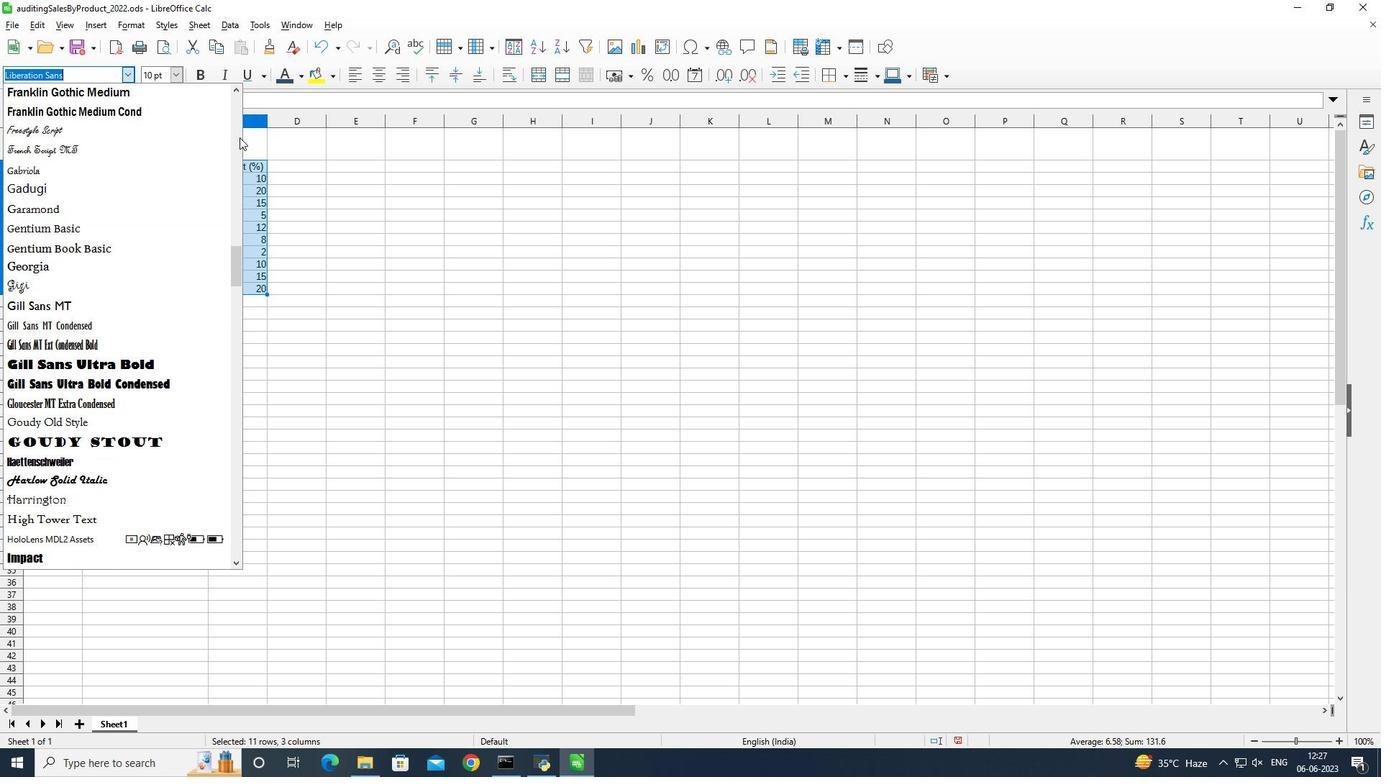 
Action: Mouse pressed left at (239, 137)
Screenshot: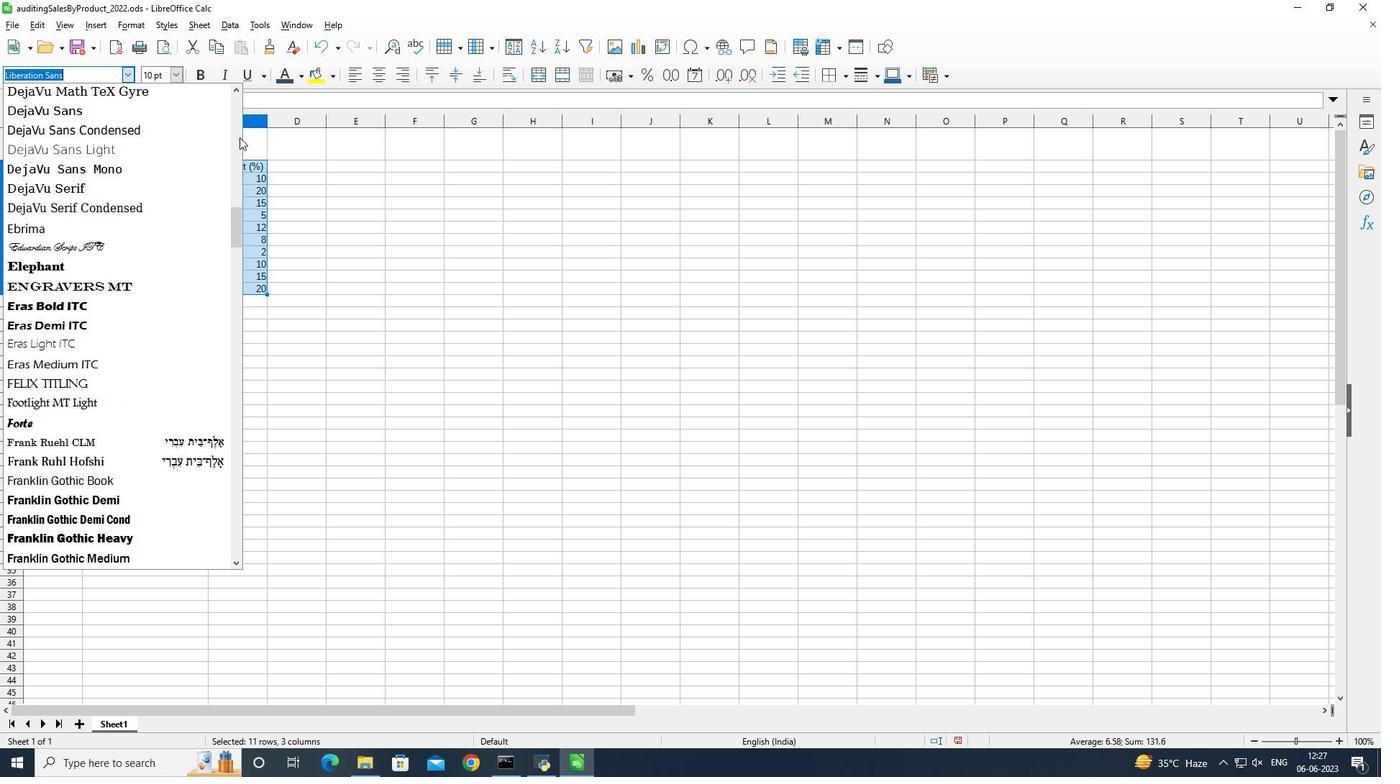 
Action: Mouse pressed left at (239, 137)
Screenshot: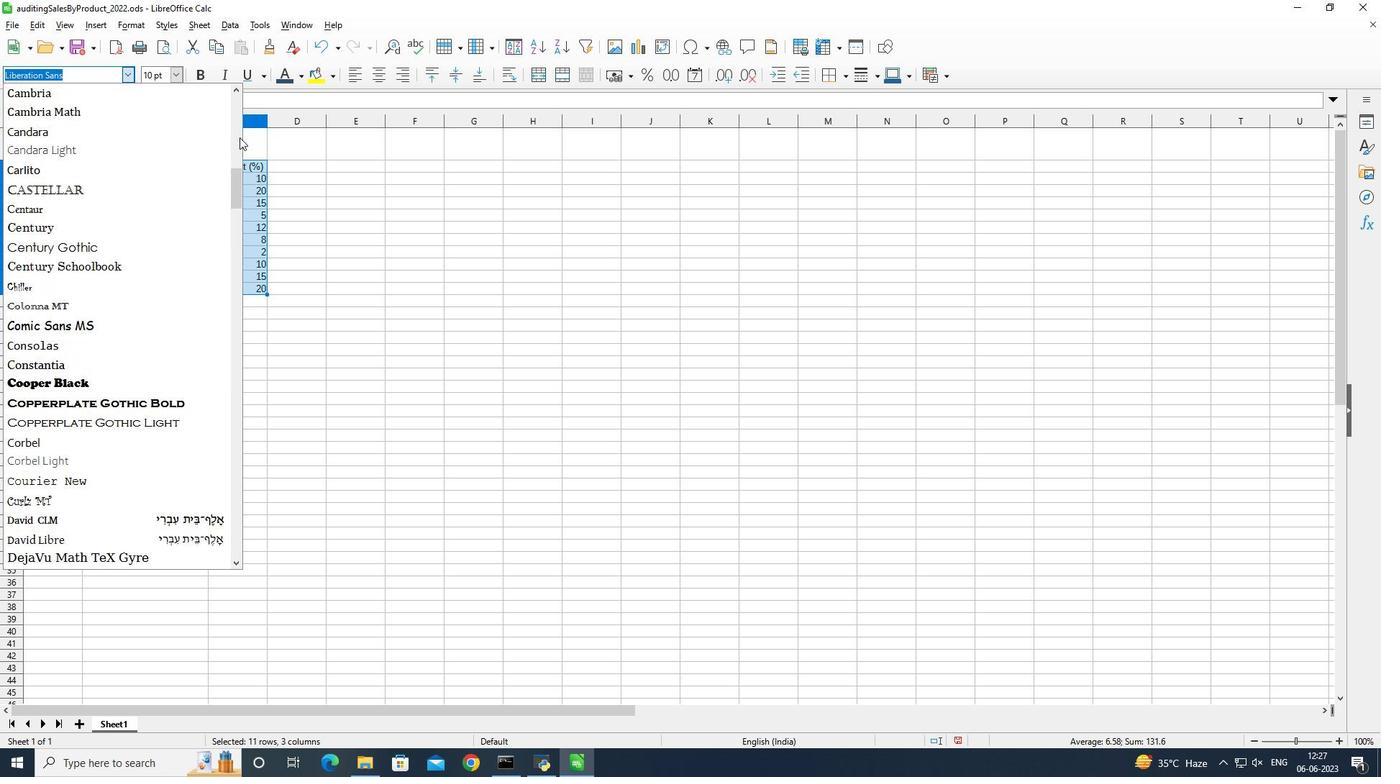 
Action: Mouse pressed left at (239, 137)
Screenshot: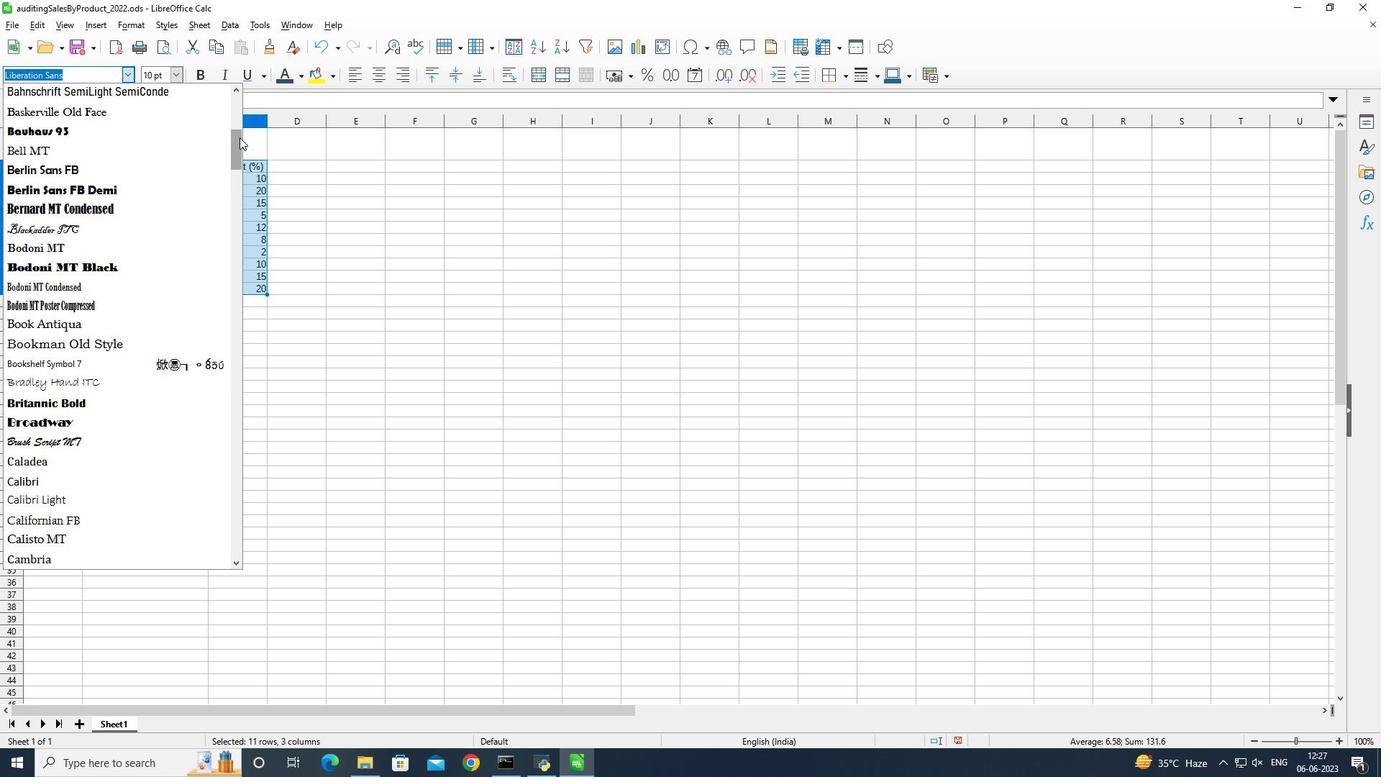 
Action: Mouse pressed left at (239, 137)
Screenshot: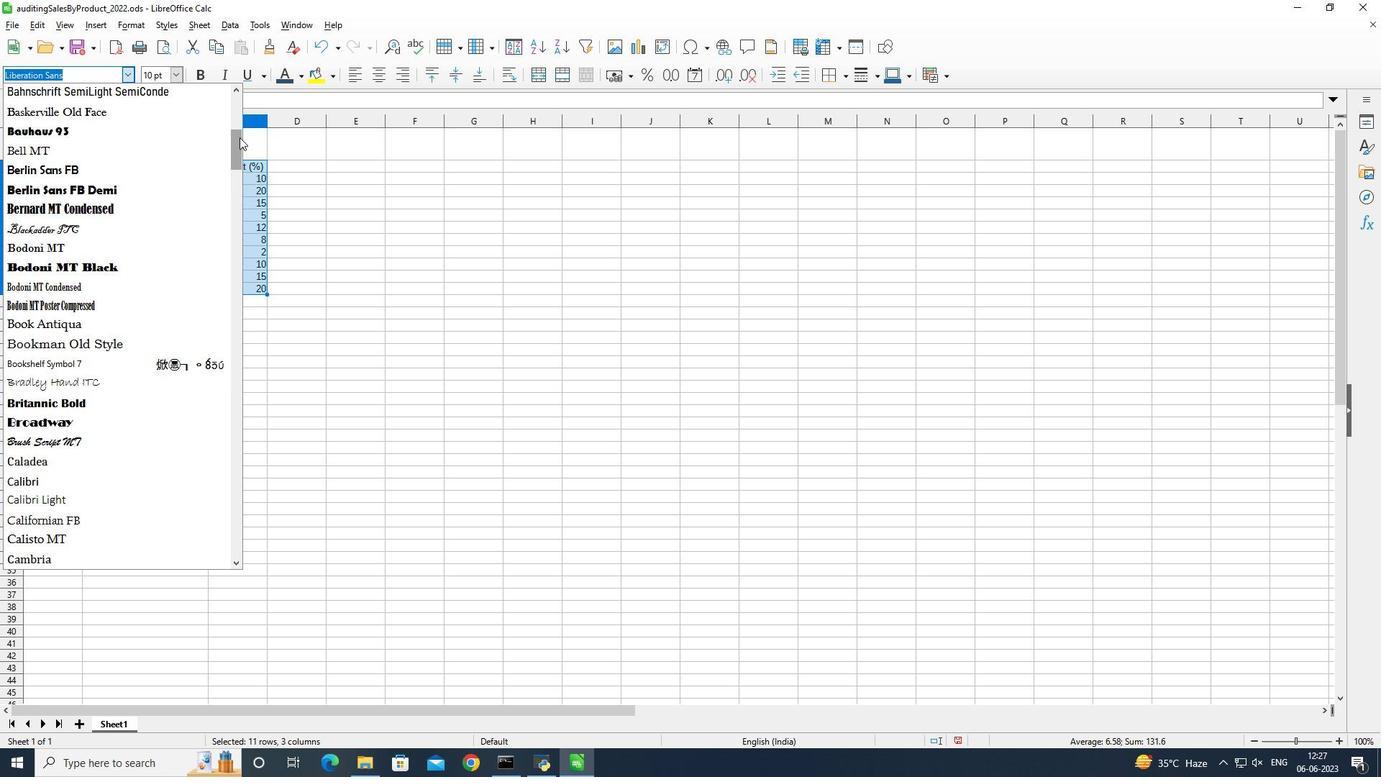 
Action: Mouse moved to (172, 227)
Screenshot: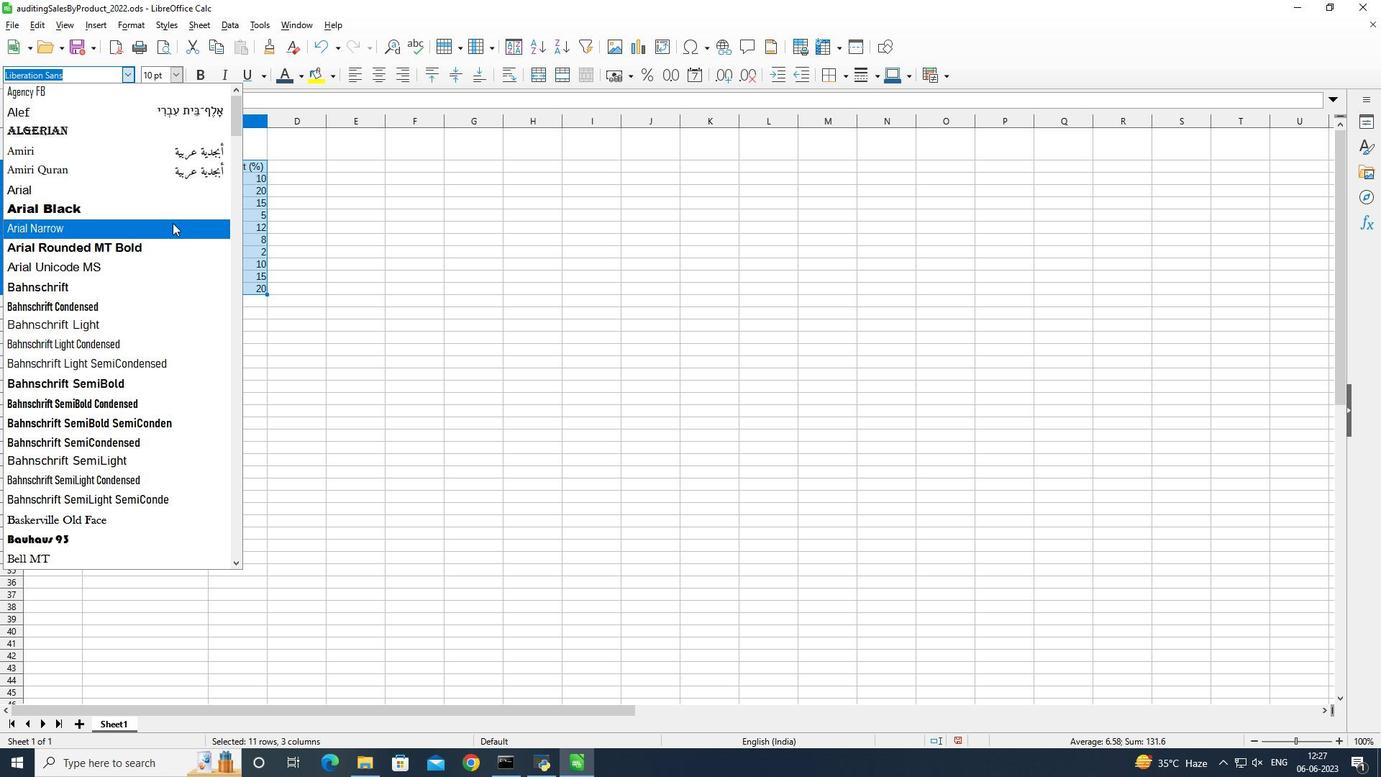 
Action: Mouse pressed left at (172, 227)
Screenshot: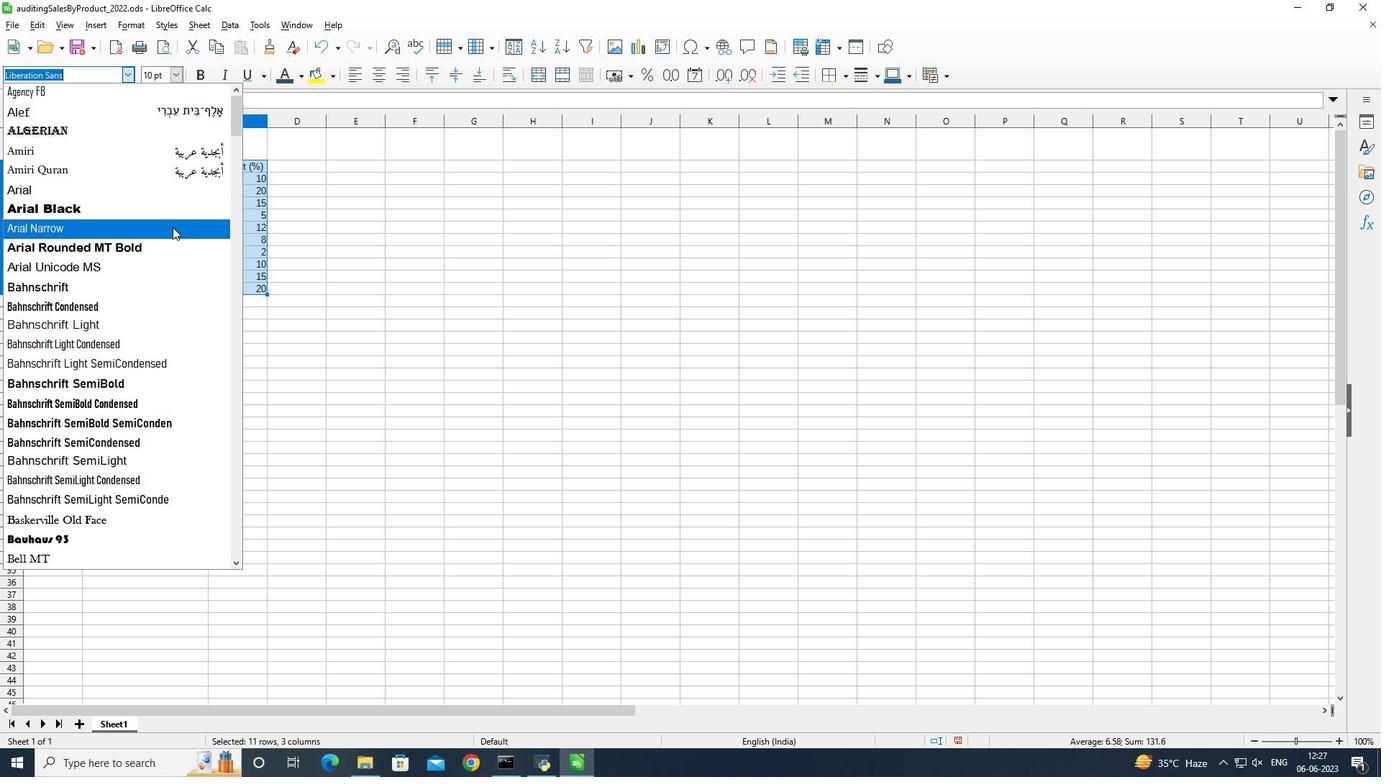 
Action: Mouse moved to (174, 73)
Screenshot: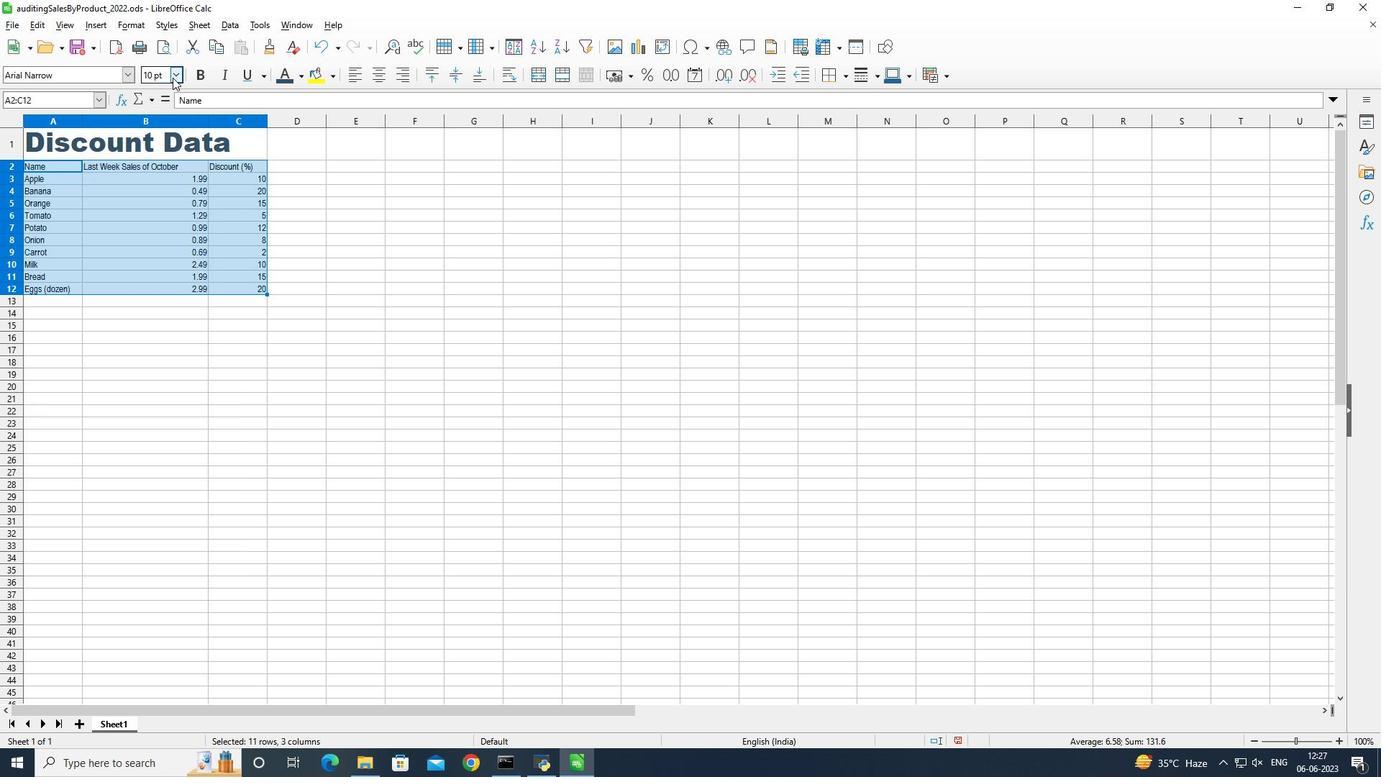 
Action: Mouse pressed left at (174, 73)
Screenshot: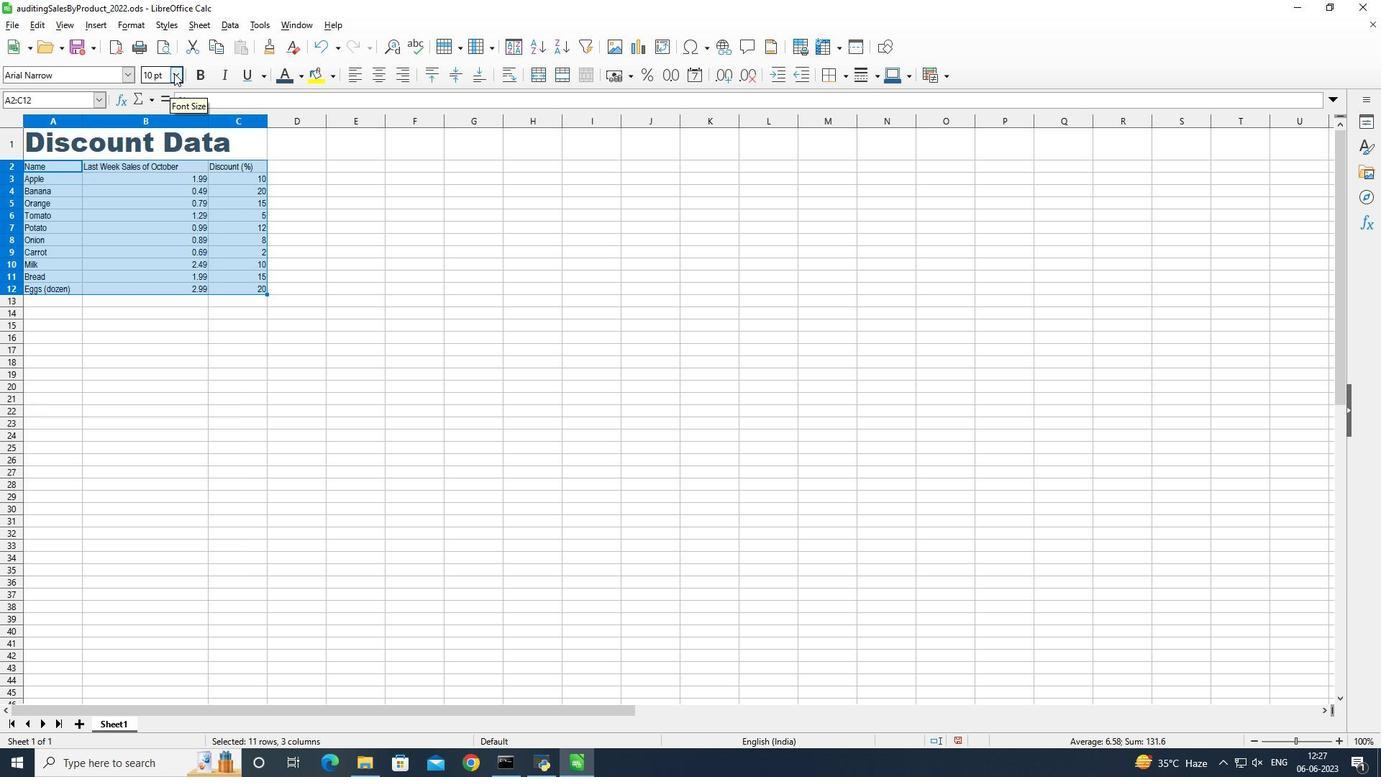 
Action: Mouse moved to (157, 127)
Screenshot: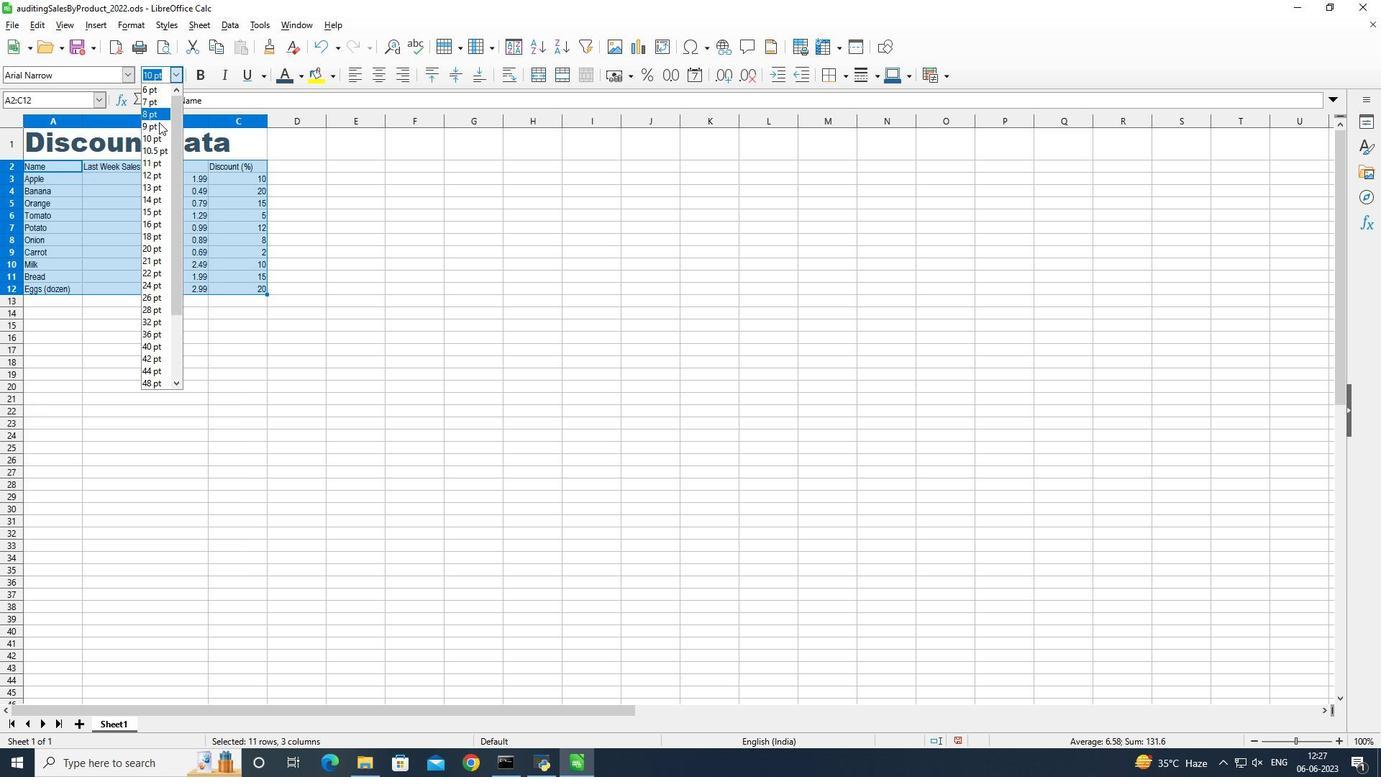 
Action: Mouse pressed left at (157, 127)
Screenshot: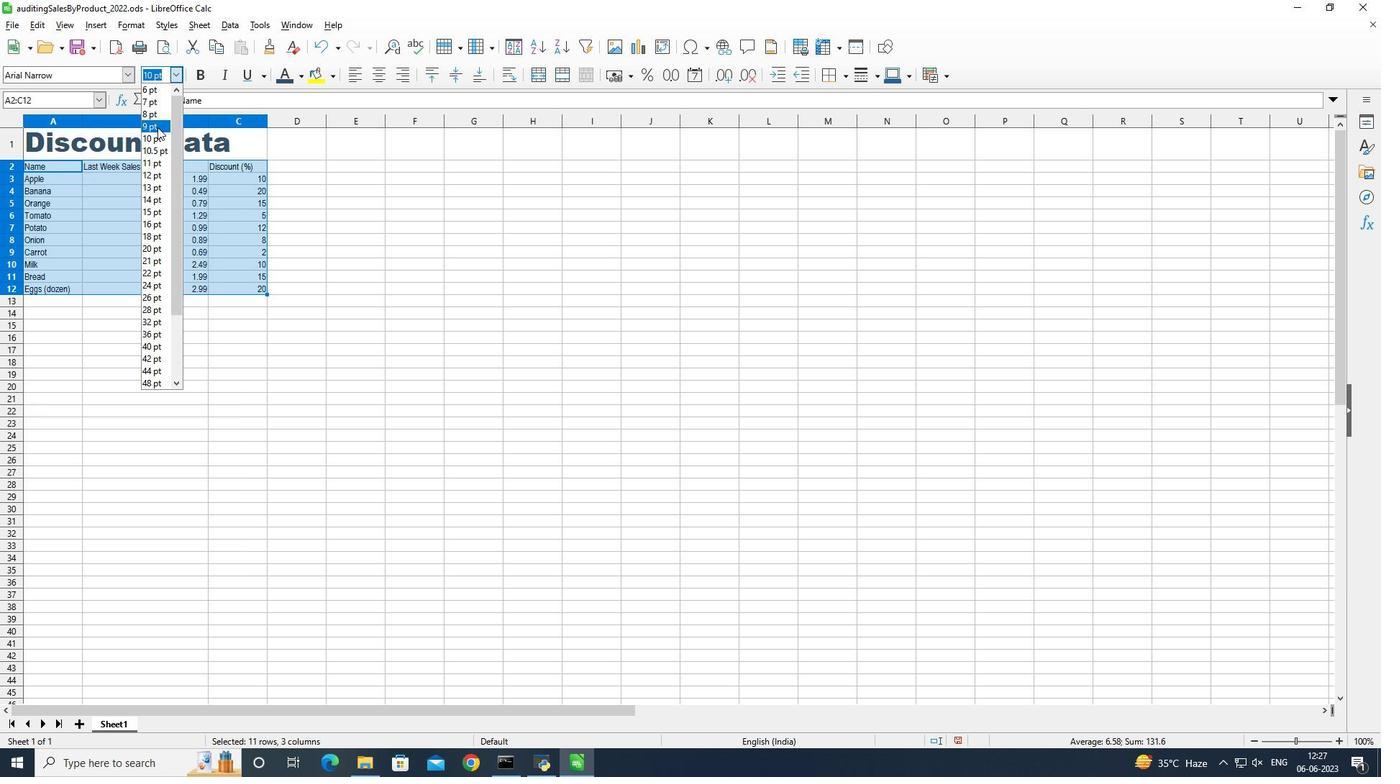 
Action: Mouse moved to (223, 143)
Screenshot: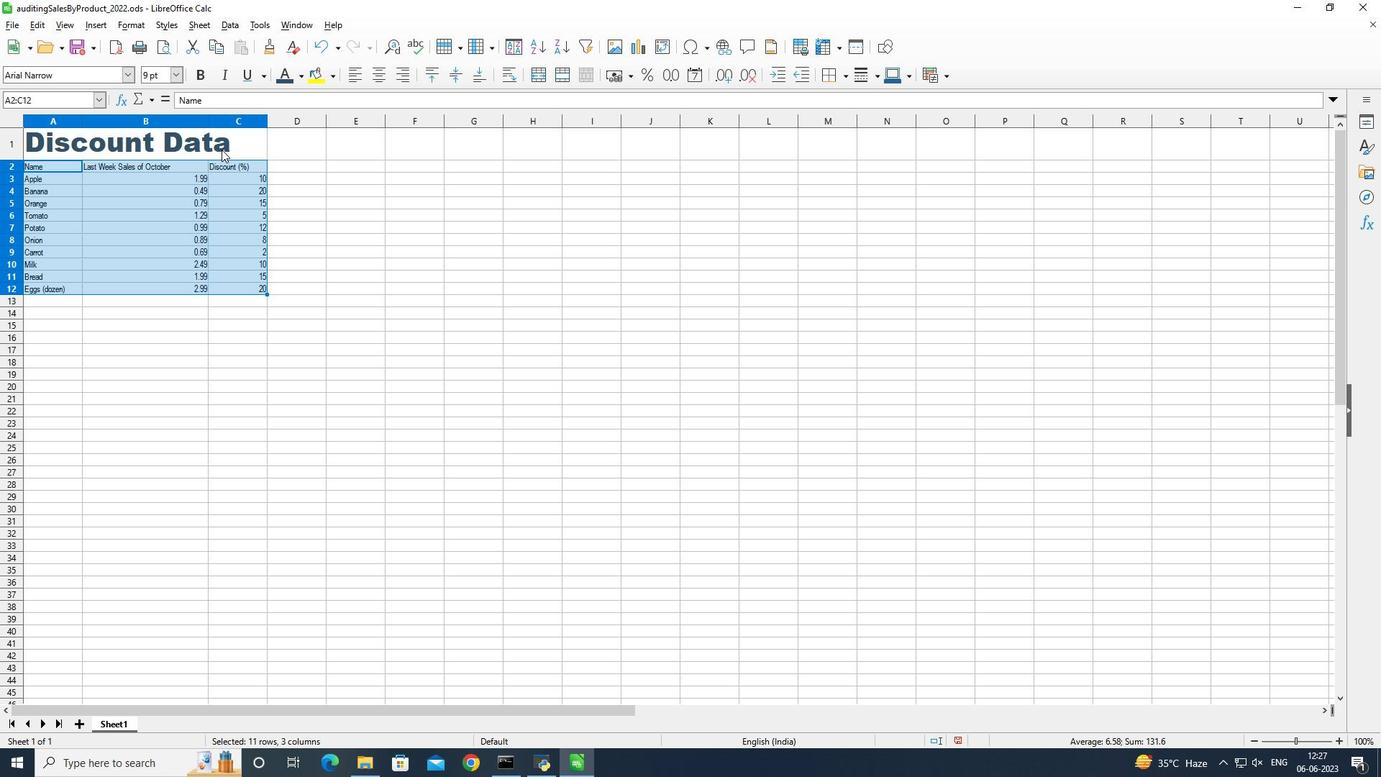 
Action: Mouse pressed left at (223, 143)
Screenshot: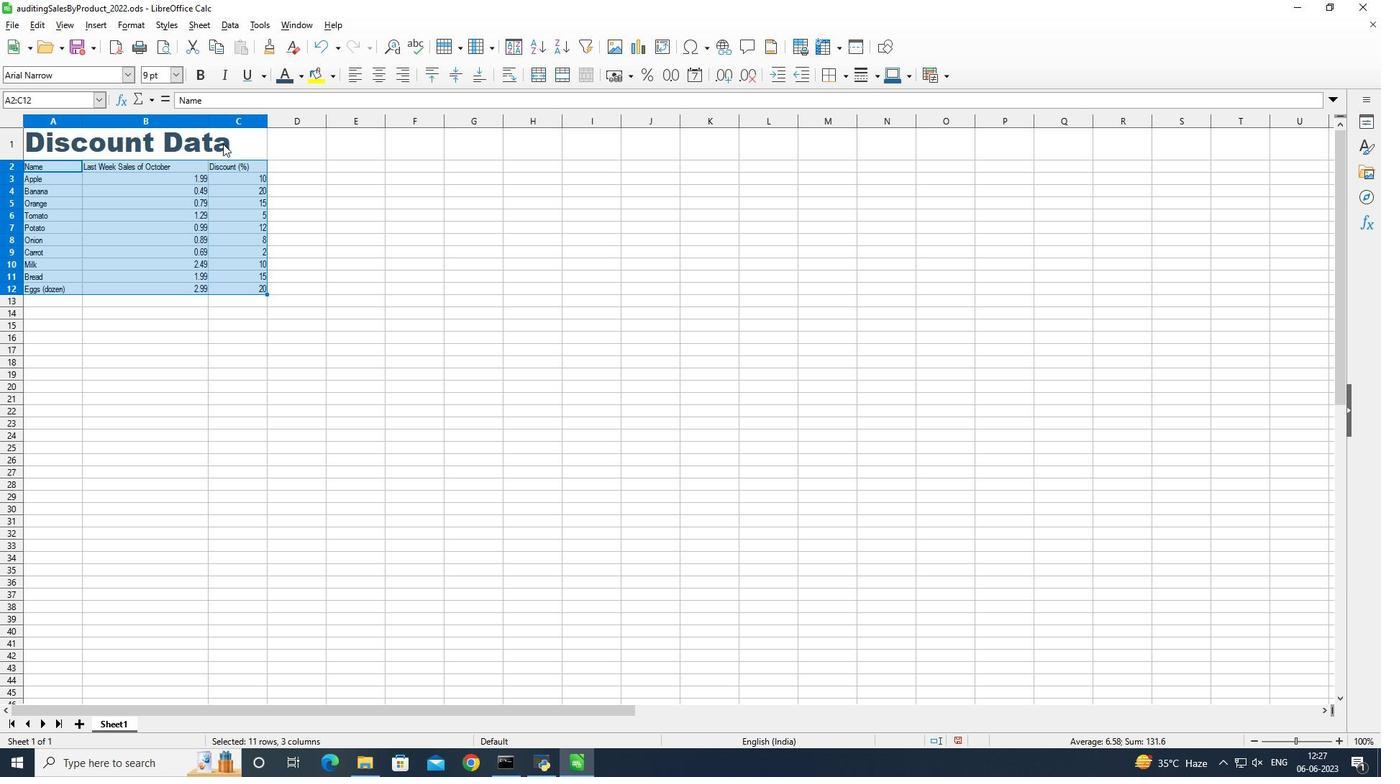 
Action: Mouse moved to (460, 212)
Screenshot: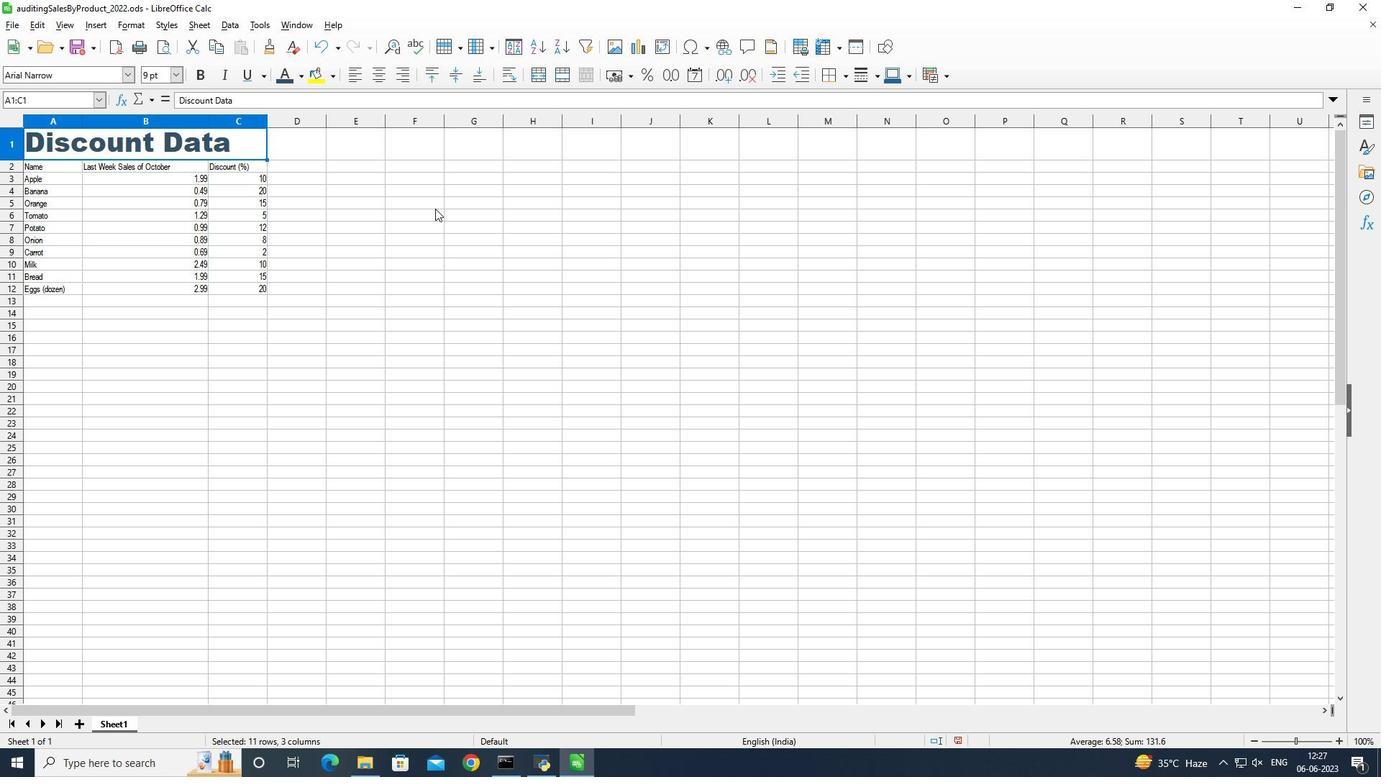 
Action: Key pressed <Key.shift_r><Key.shift_r><Key.shift_r><Key.shift_r><Key.down><Key.down><Key.down><Key.down><Key.down><Key.down><Key.down><Key.down><Key.down><Key.down><Key.down>
Screenshot: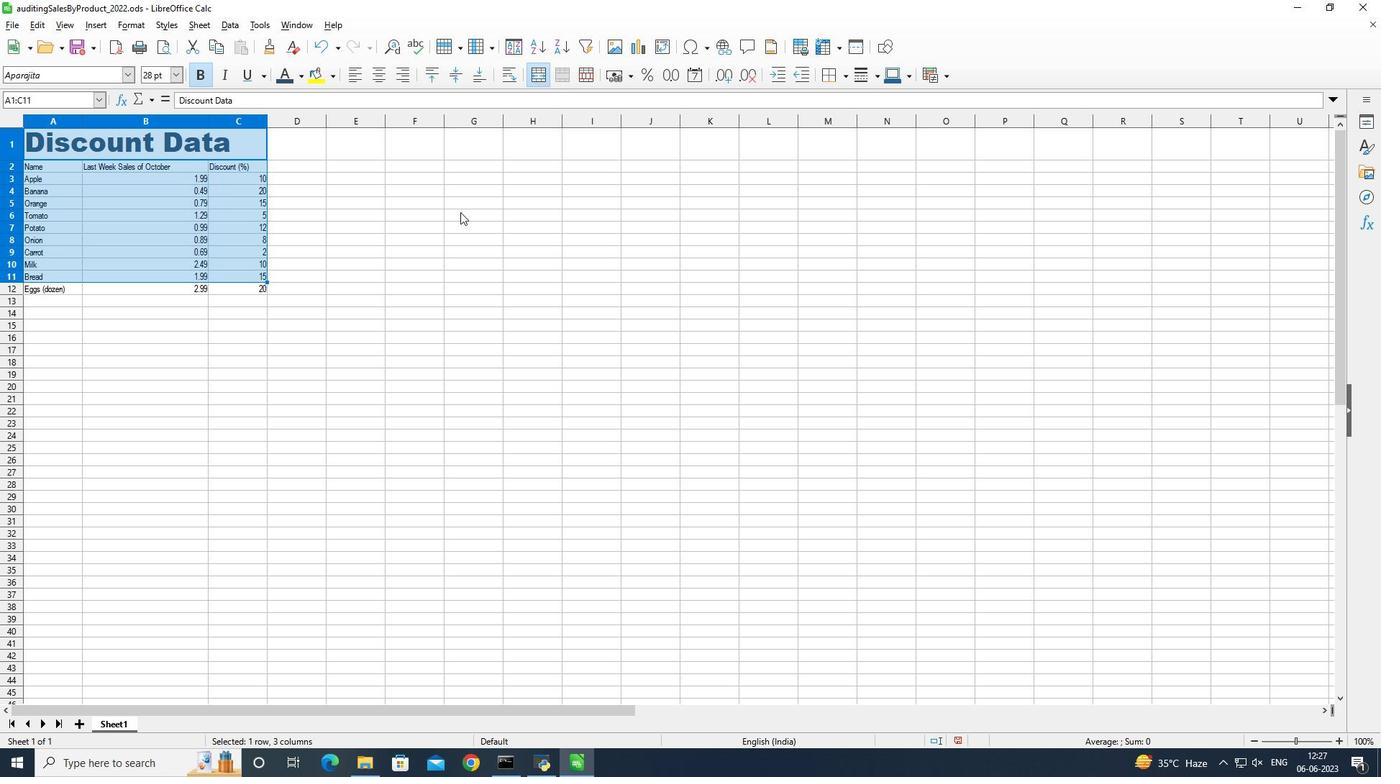 
Action: Mouse moved to (483, 69)
Screenshot: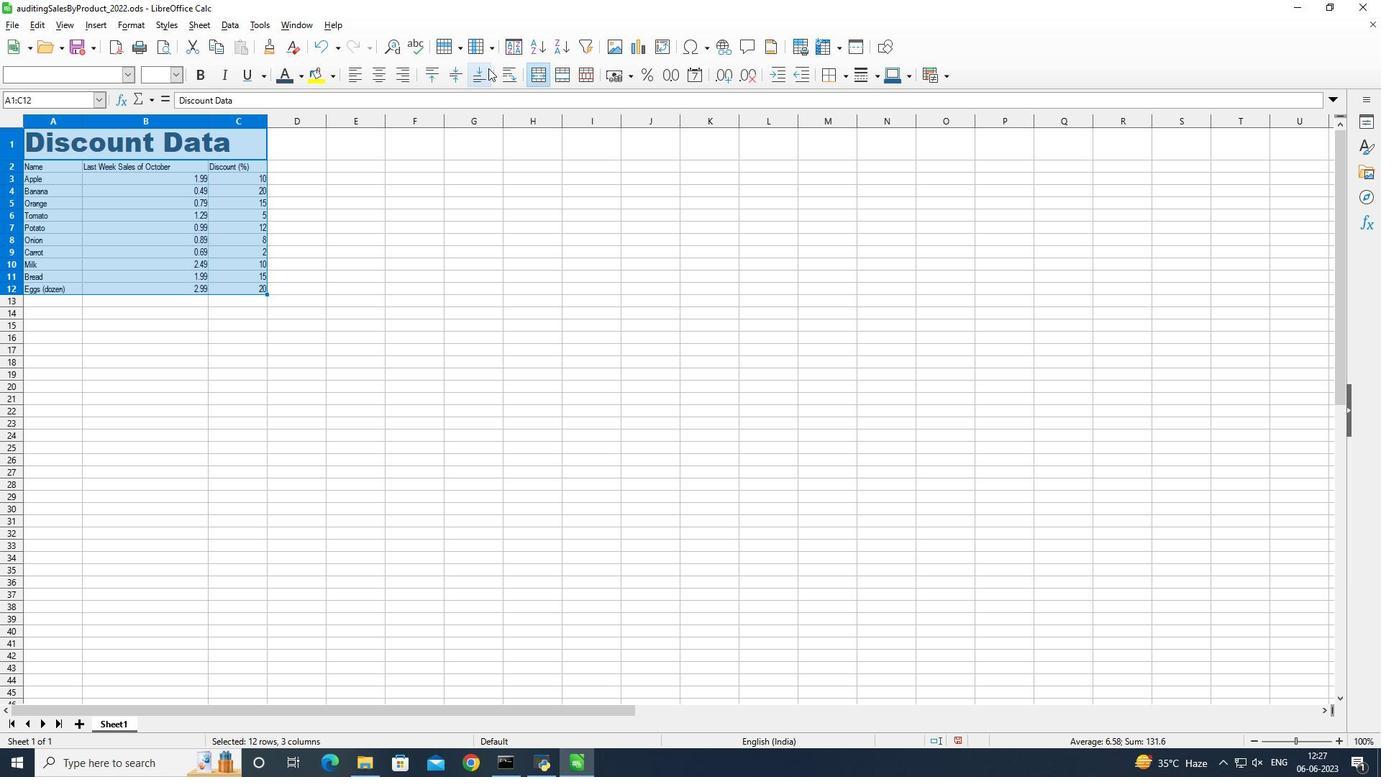 
Action: Mouse pressed left at (483, 69)
Screenshot: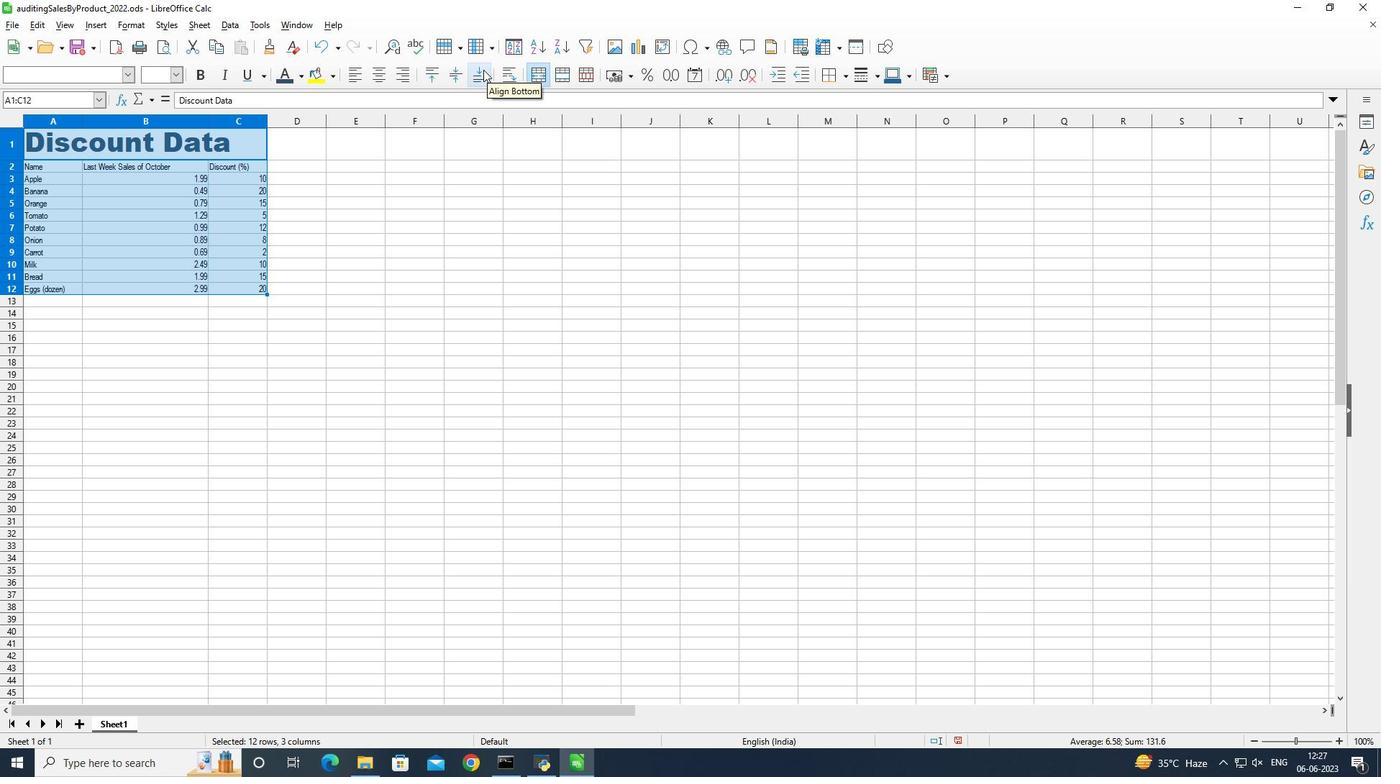 
Action: Mouse moved to (253, 287)
Screenshot: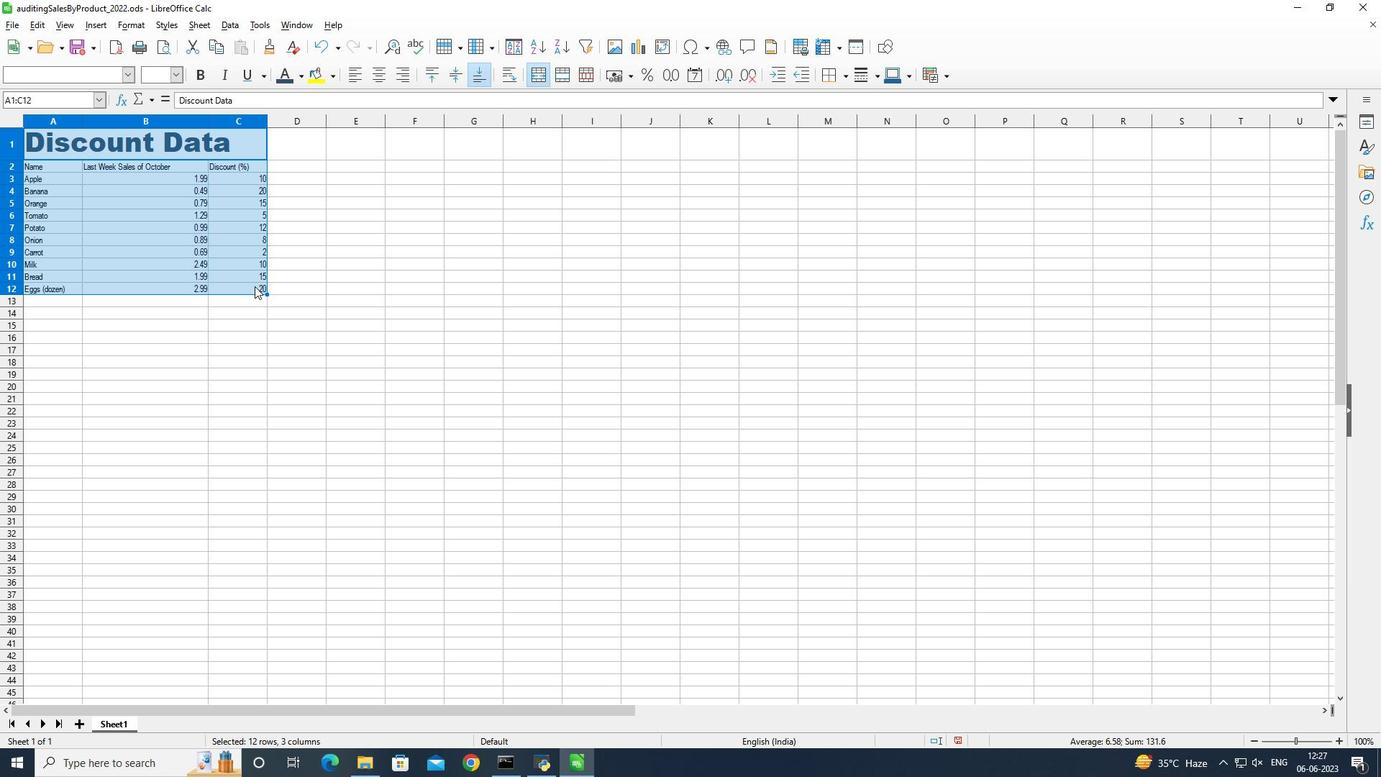 
Action: Mouse pressed left at (253, 287)
Screenshot: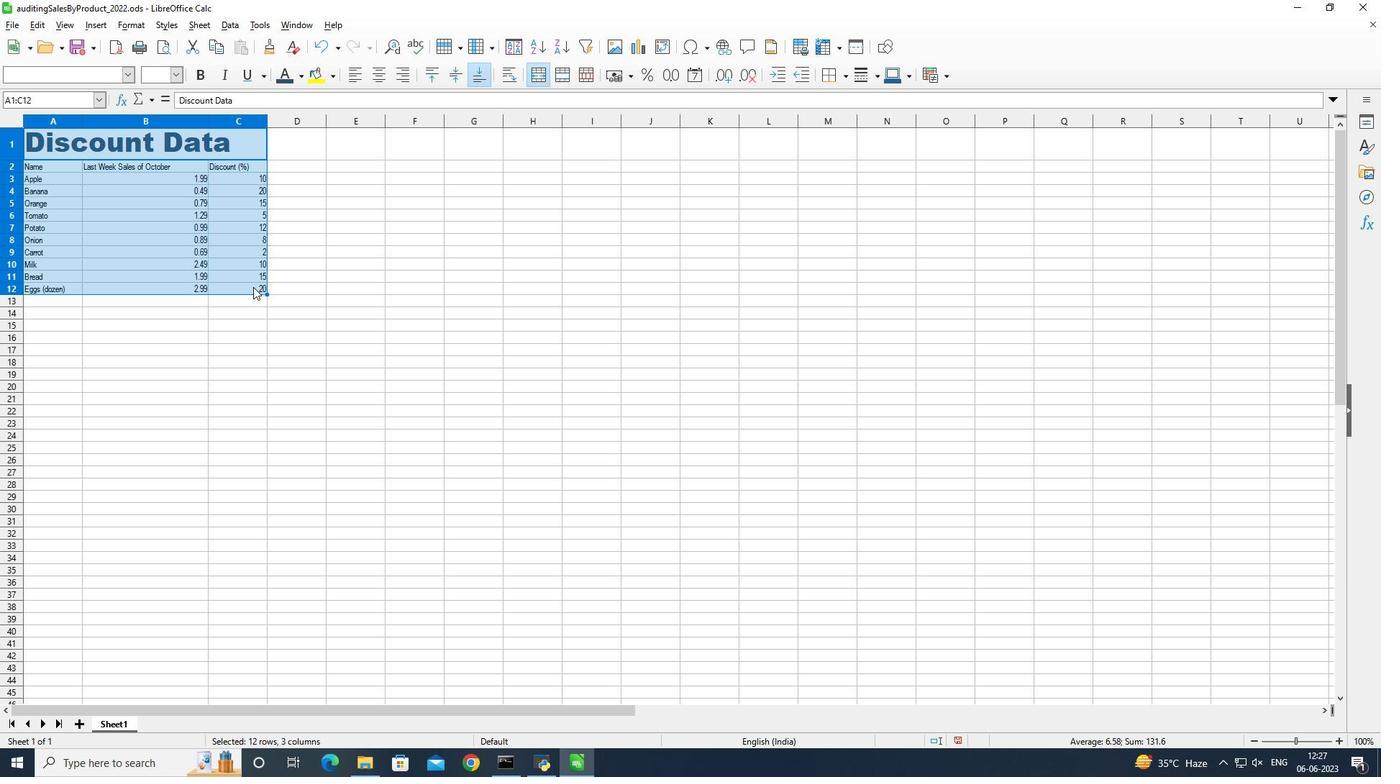 
